 Task: Find the shortest route from Astoria to Lewis and Clark National Historical Park.
Action: Mouse moved to (290, 107)
Screenshot: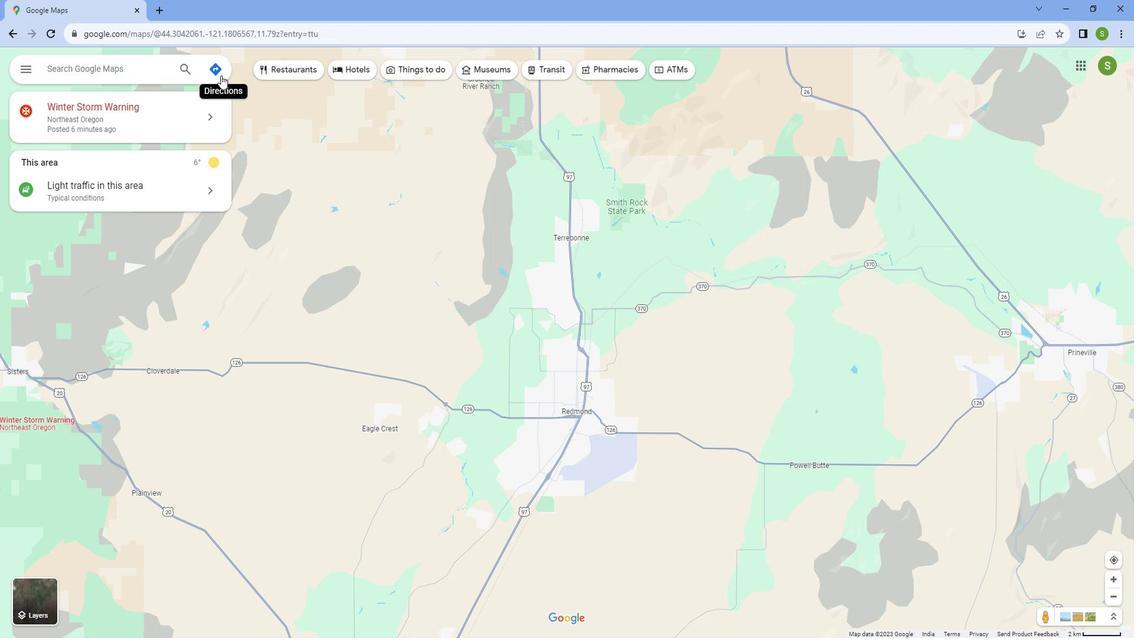 
Action: Mouse pressed left at (290, 107)
Screenshot: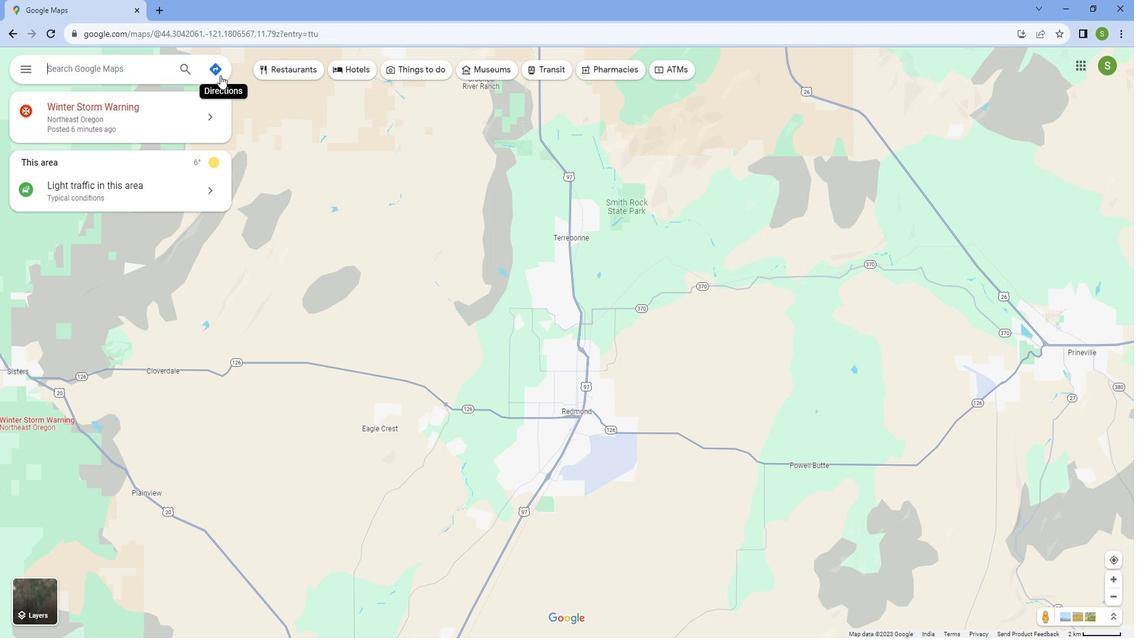 
Action: Mouse moved to (183, 133)
Screenshot: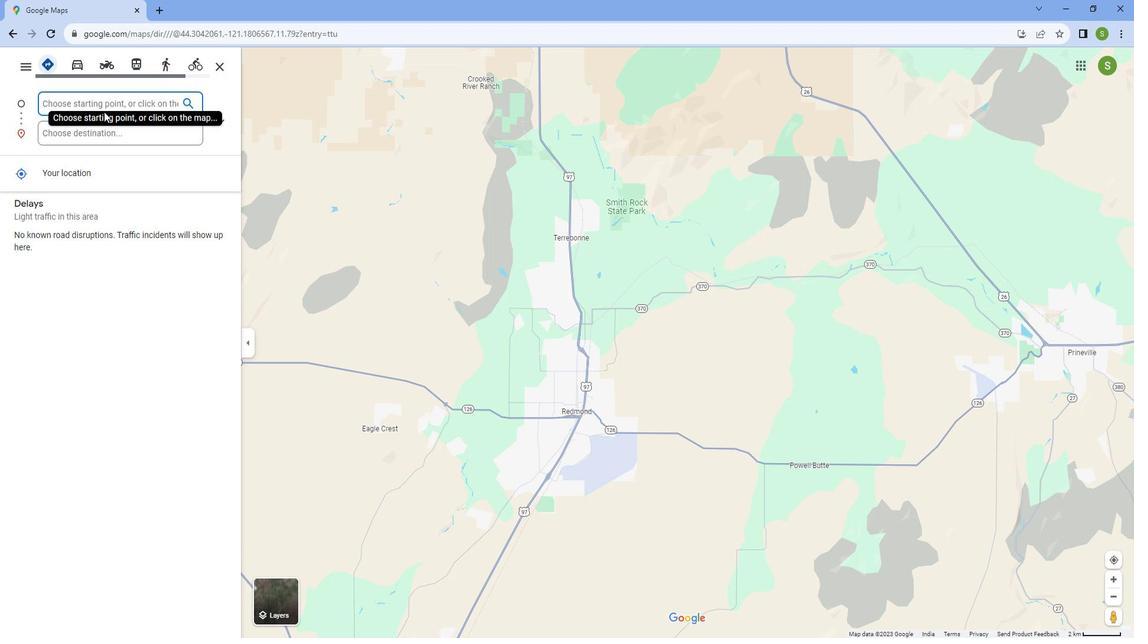 
Action: Mouse pressed left at (183, 133)
Screenshot: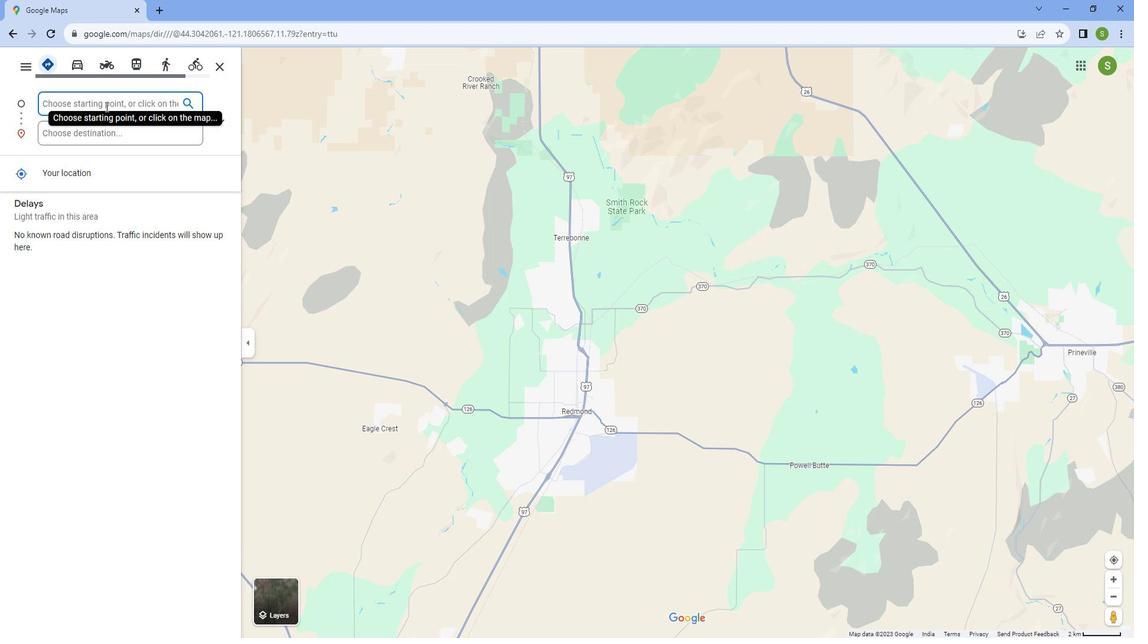 
Action: Mouse moved to (192, 128)
Screenshot: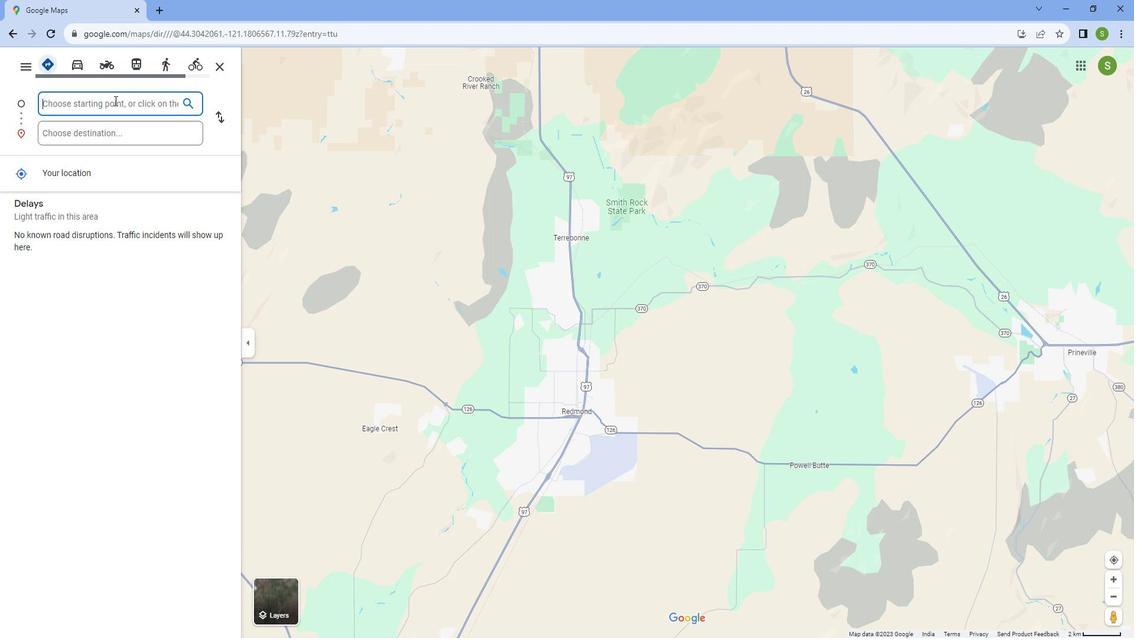 
Action: Key pressed <Key.caps_lock>A<Key.caps_lock>storia
Screenshot: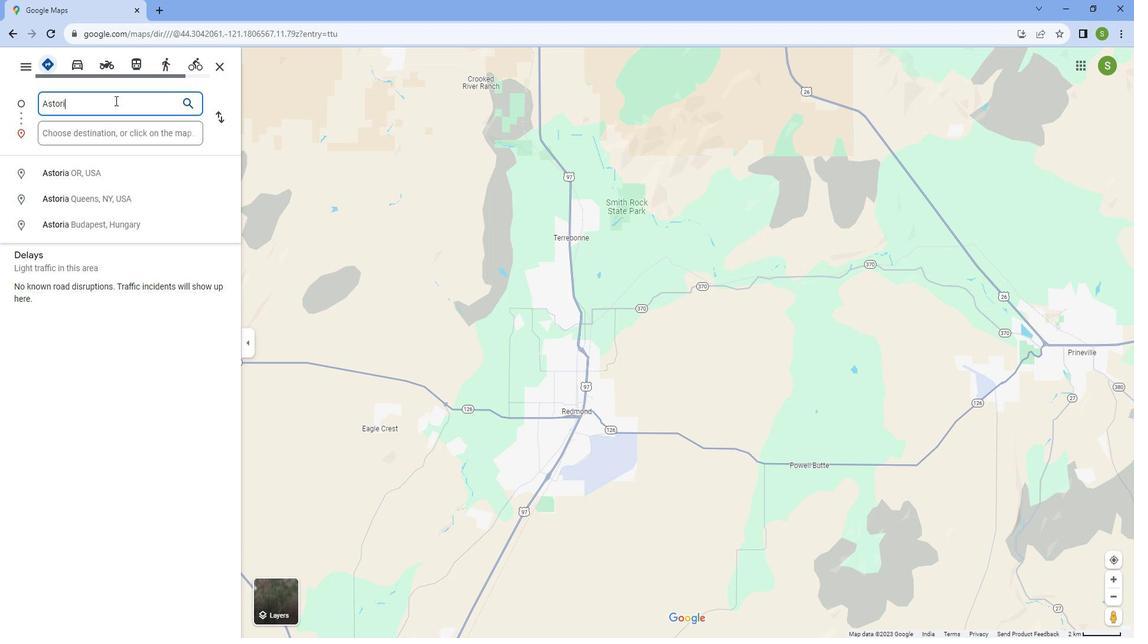 
Action: Mouse moved to (163, 194)
Screenshot: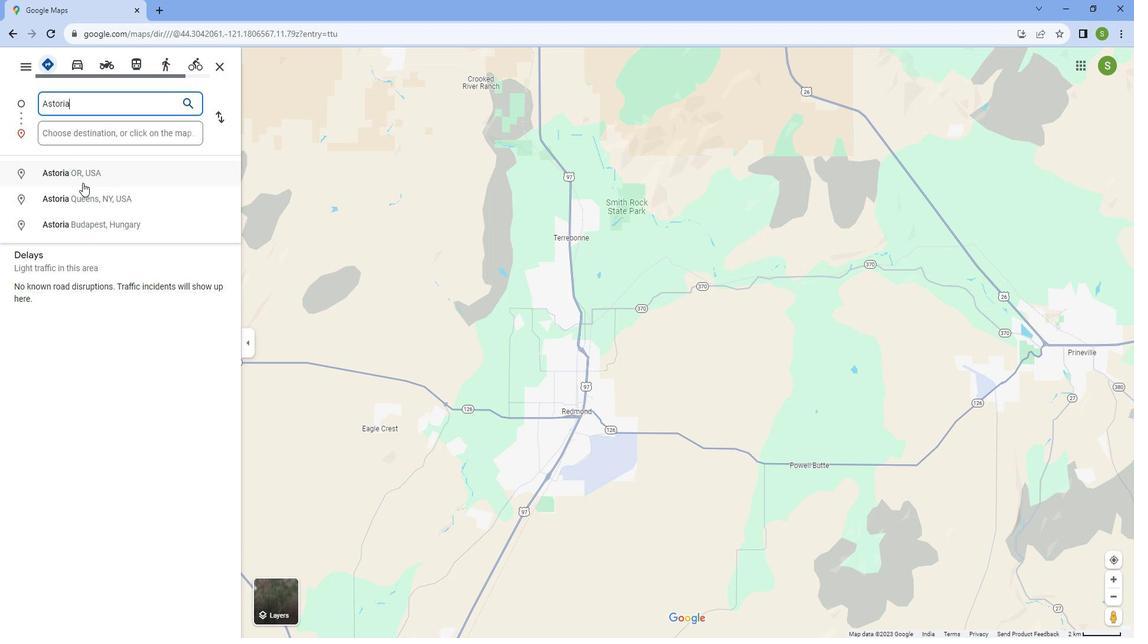 
Action: Mouse pressed left at (163, 194)
Screenshot: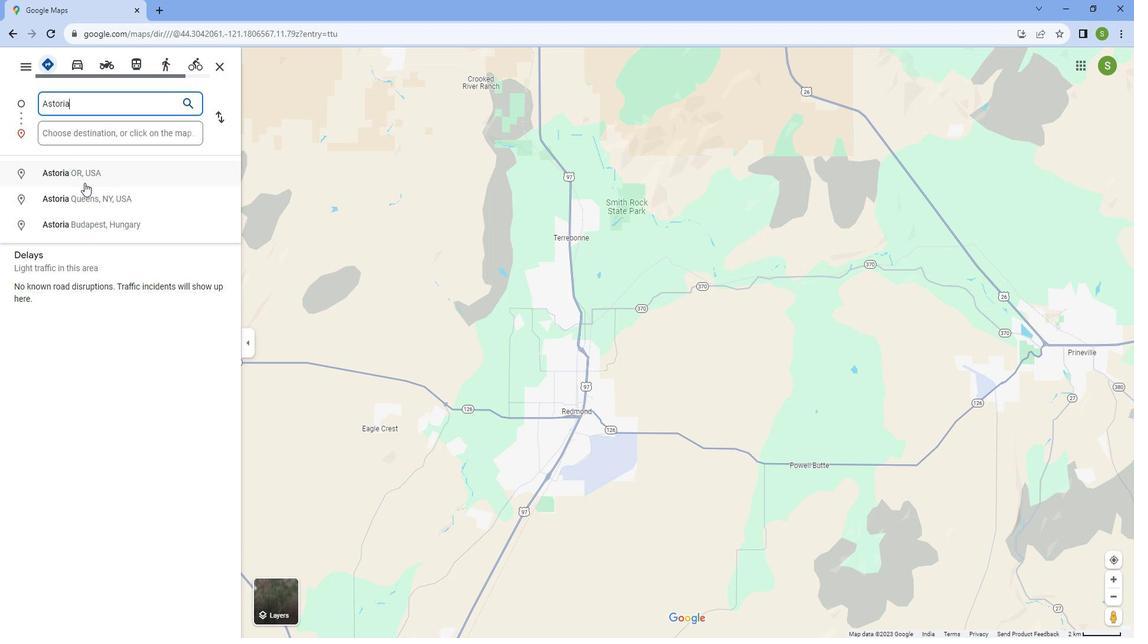
Action: Mouse moved to (180, 152)
Screenshot: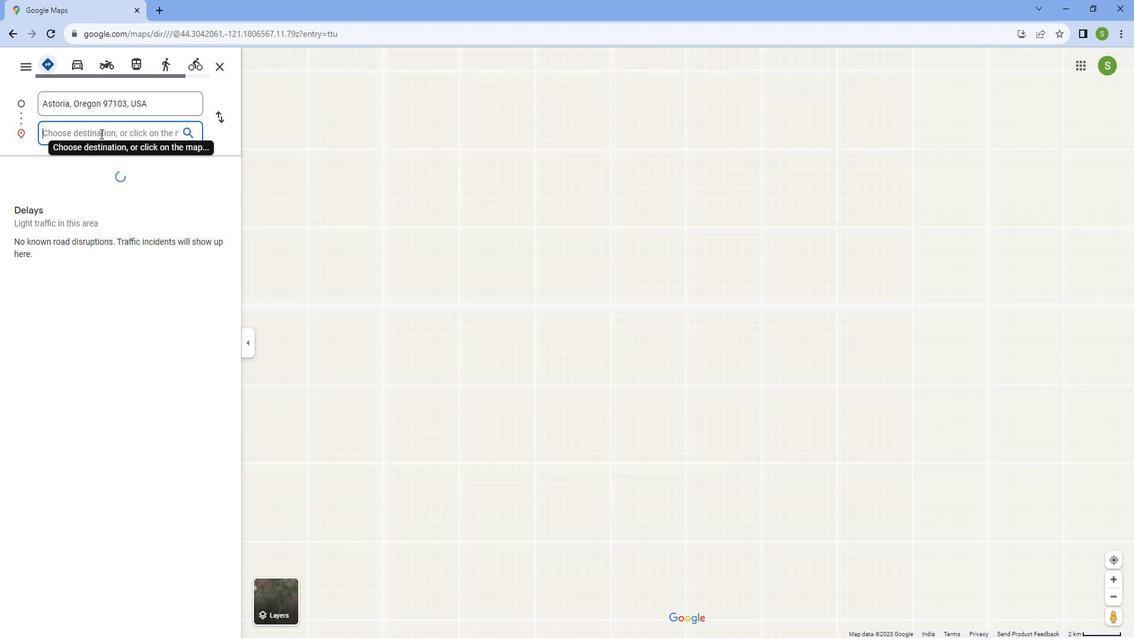 
Action: Mouse pressed left at (180, 152)
Screenshot: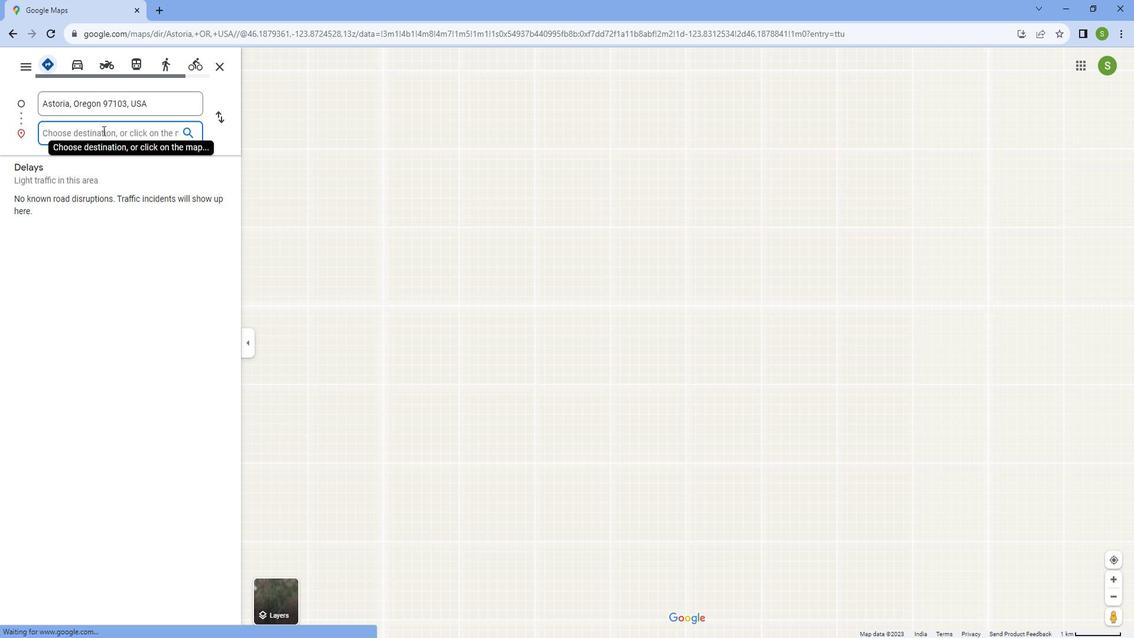 
Action: Key pressed <Key.caps_lock>L<Key.caps_lock>ewis<Key.space>an<Key.space><Key.backspace>d<Key.space><Key.caps_lock>C<Key.caps_lock>lark<Key.space><Key.caps_lock>N<Key.caps_lock>ational<Key.space><Key.caps_lock>H<Key.caps_lock>istorical<Key.space><Key.caps_lock>P<Key.caps_lock>ark
Screenshot: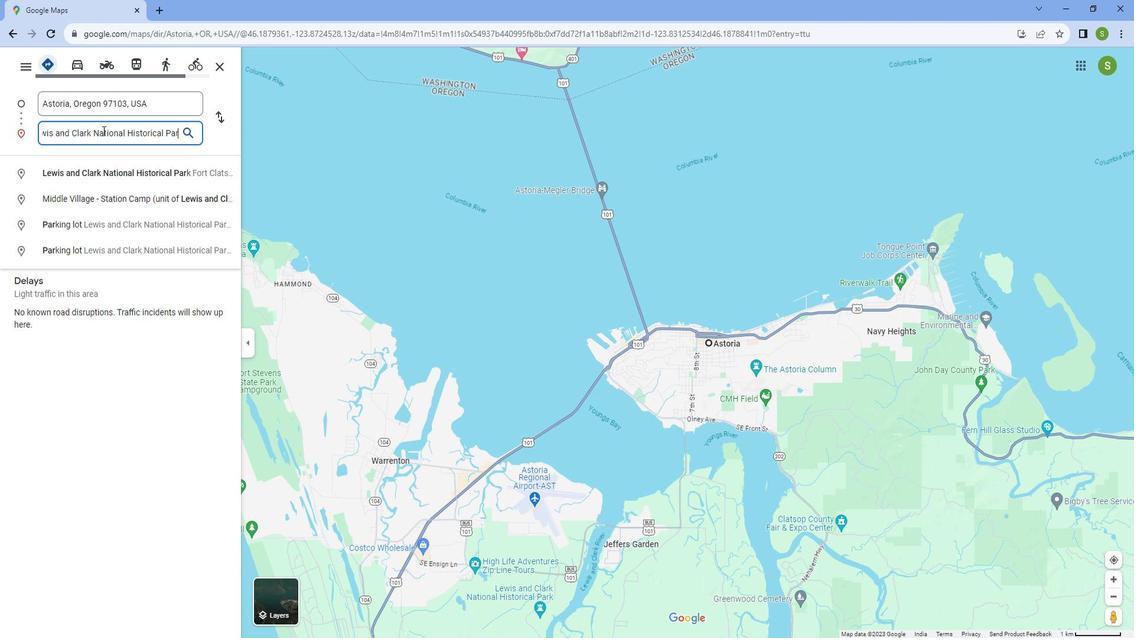
Action: Mouse moved to (180, 189)
Screenshot: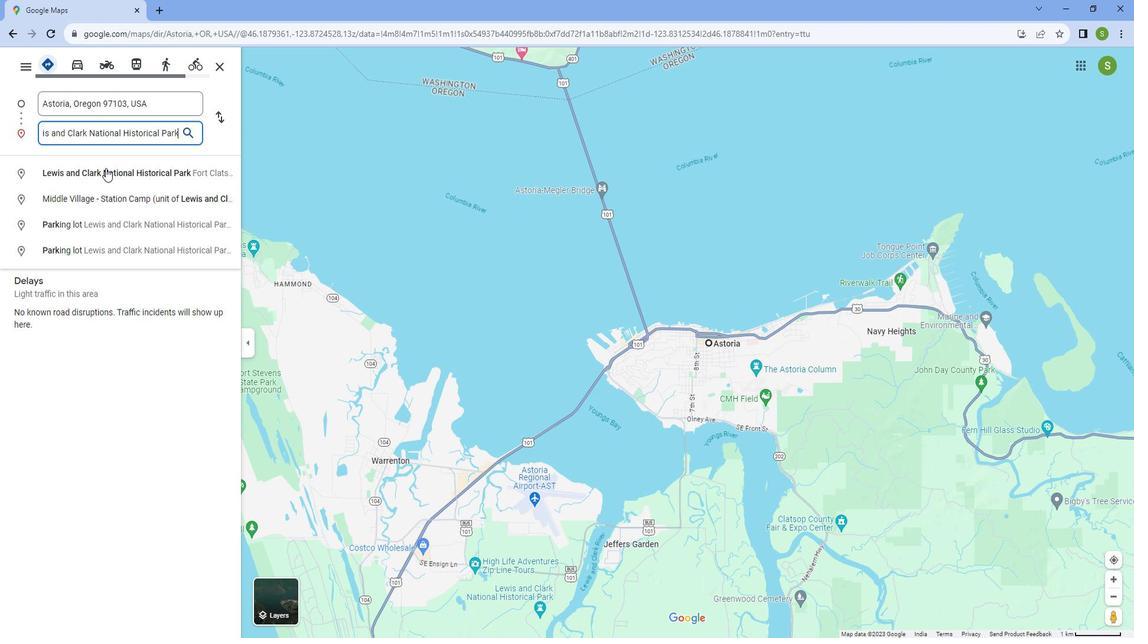 
Action: Mouse pressed left at (180, 189)
Screenshot: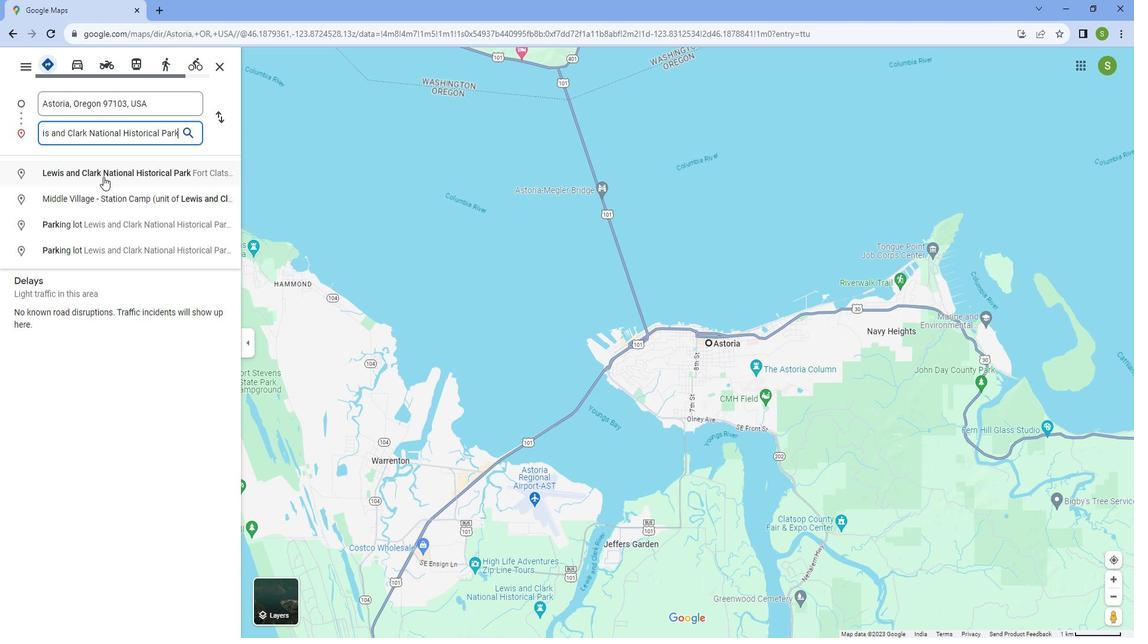 
Action: Mouse moved to (150, 306)
Screenshot: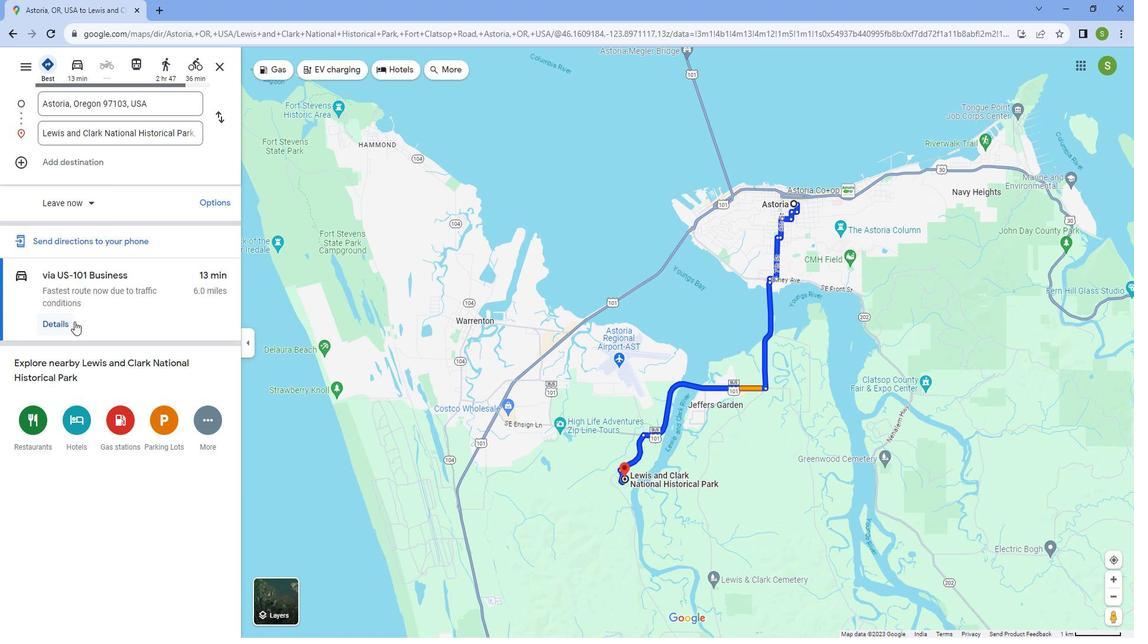 
Action: Mouse pressed left at (150, 306)
Screenshot: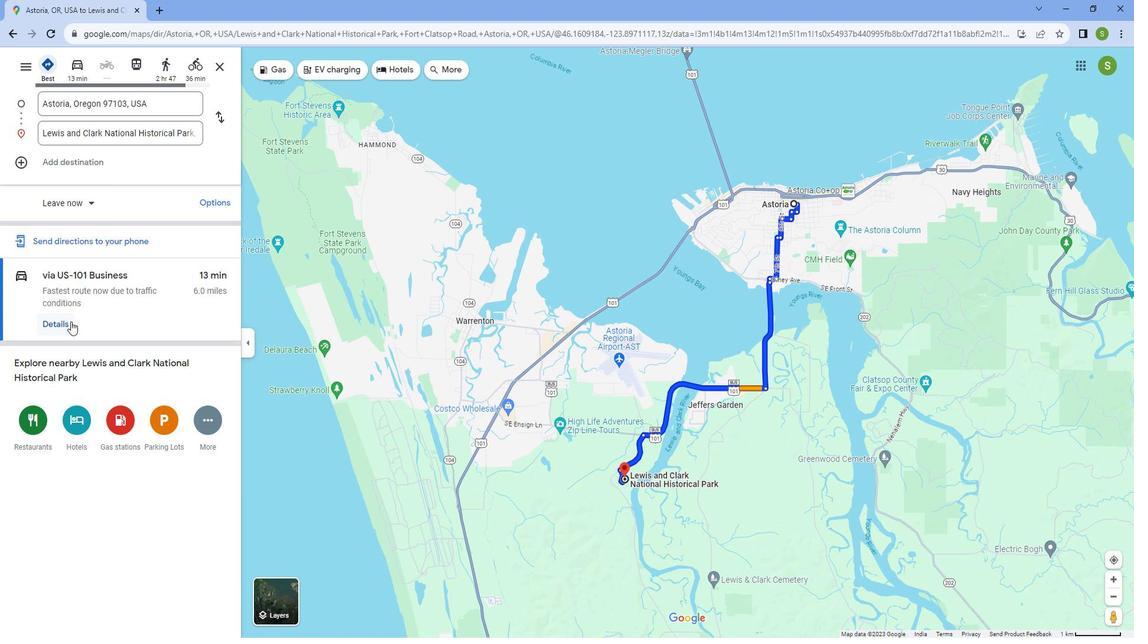 
Action: Mouse moved to (736, 439)
Screenshot: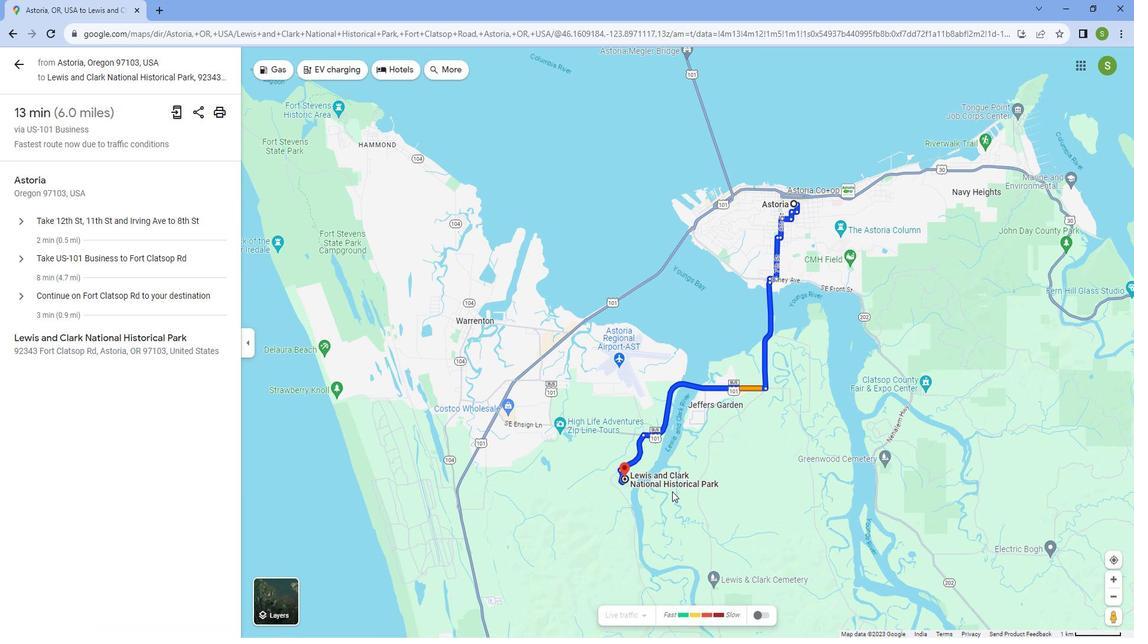 
Action: Mouse scrolled (736, 440) with delta (0, 0)
Screenshot: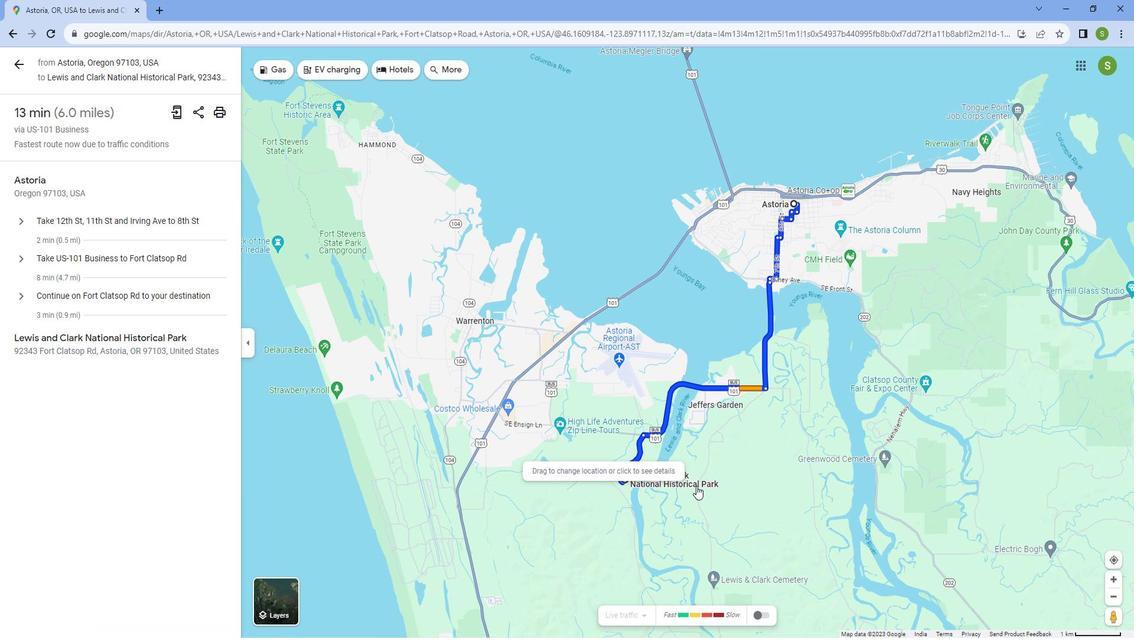
Action: Mouse scrolled (736, 440) with delta (0, 0)
Screenshot: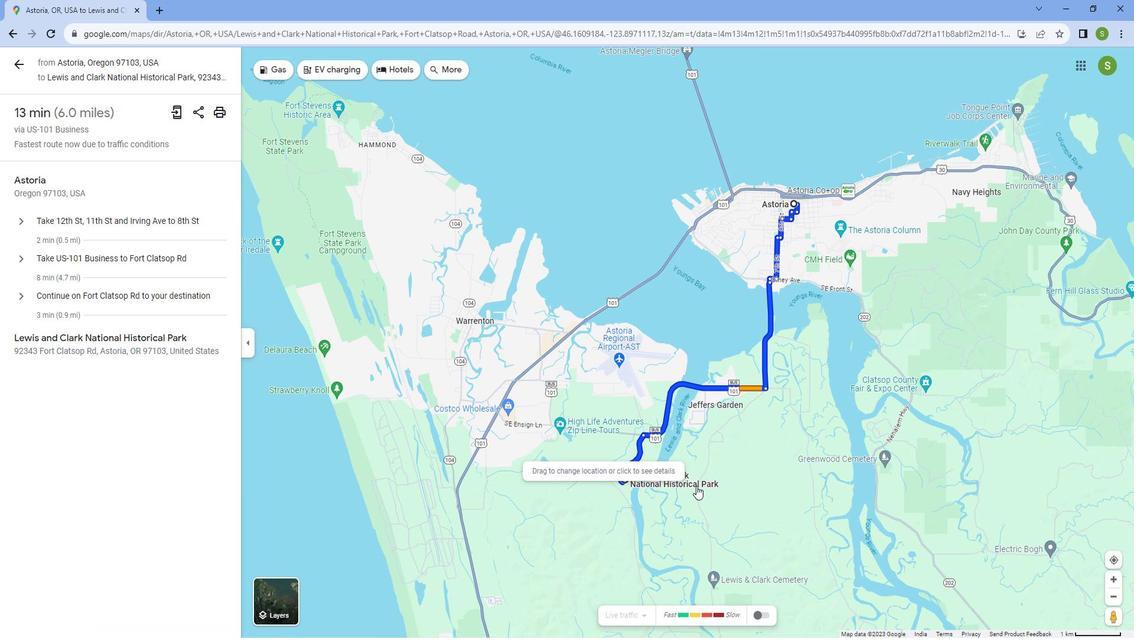 
Action: Mouse scrolled (736, 440) with delta (0, 0)
Screenshot: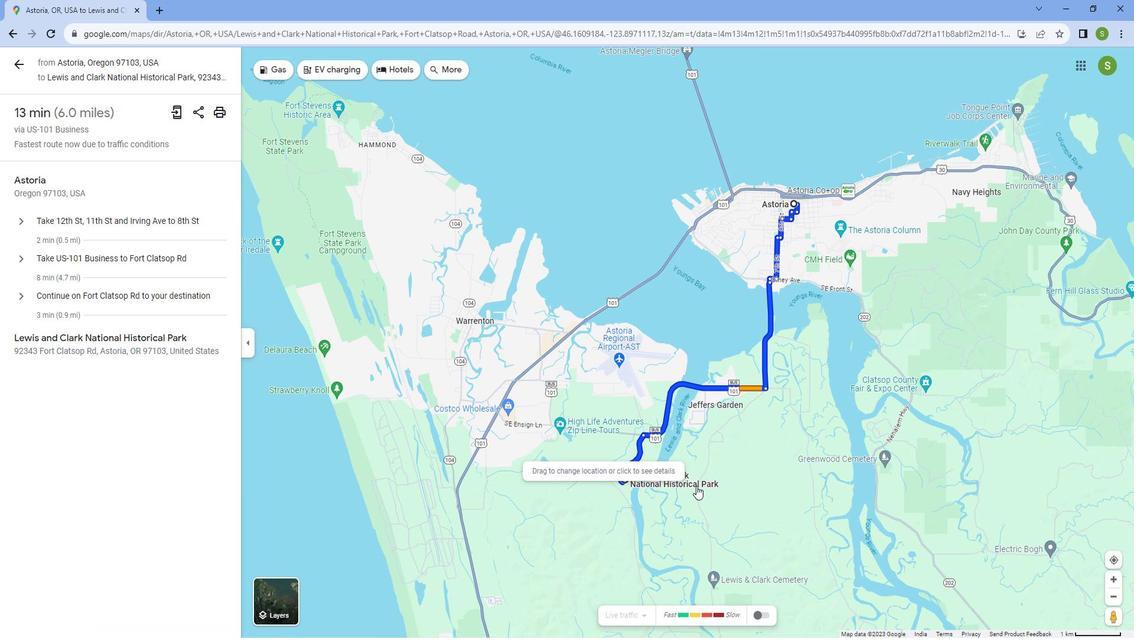 
Action: Mouse scrolled (736, 440) with delta (0, 0)
Screenshot: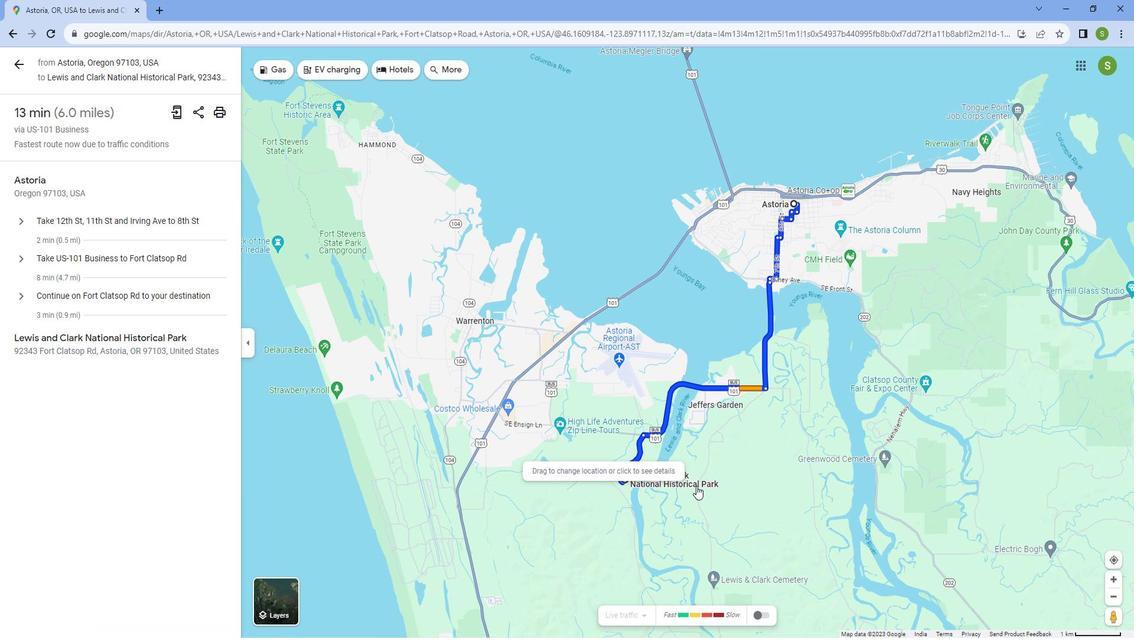 
Action: Mouse scrolled (736, 440) with delta (0, 0)
Screenshot: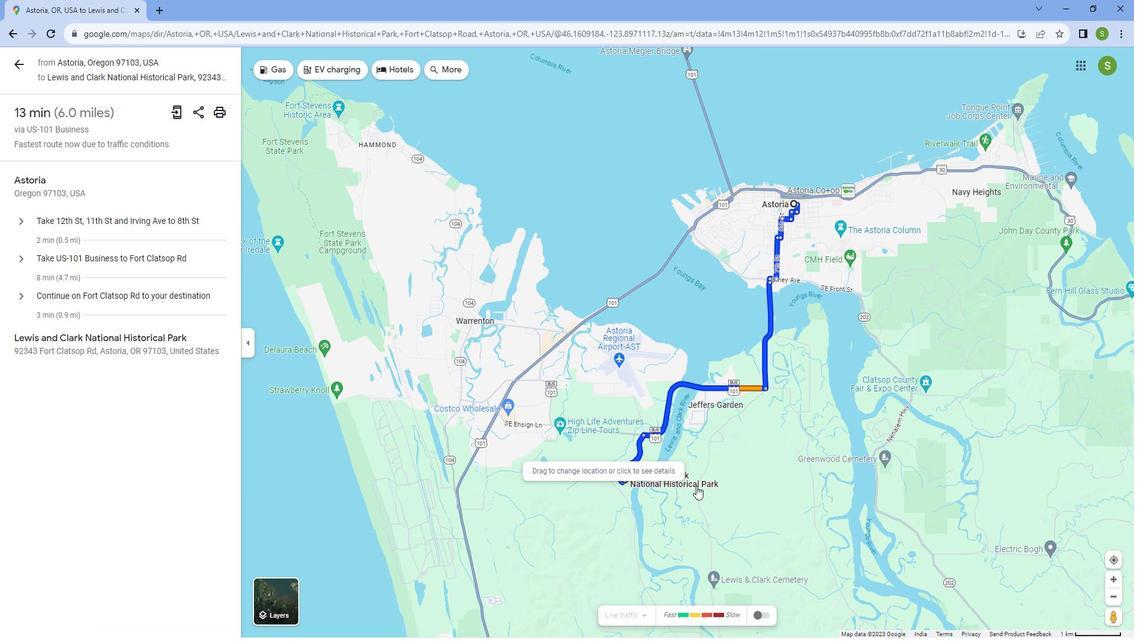 
Action: Mouse moved to (666, 428)
Screenshot: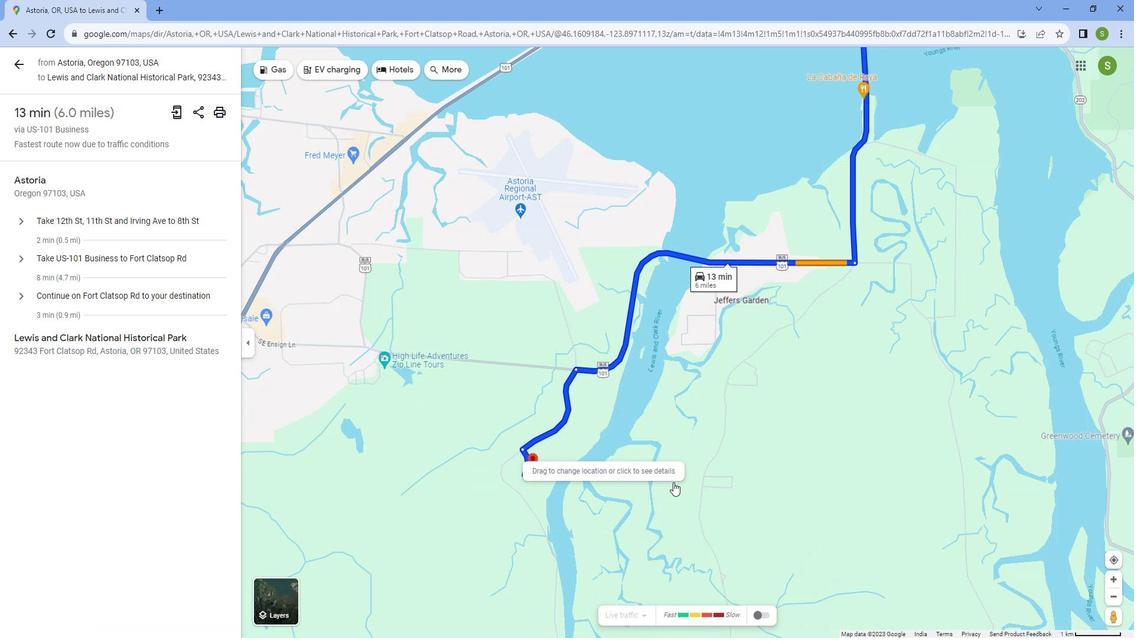 
Action: Mouse scrolled (666, 429) with delta (0, 0)
Screenshot: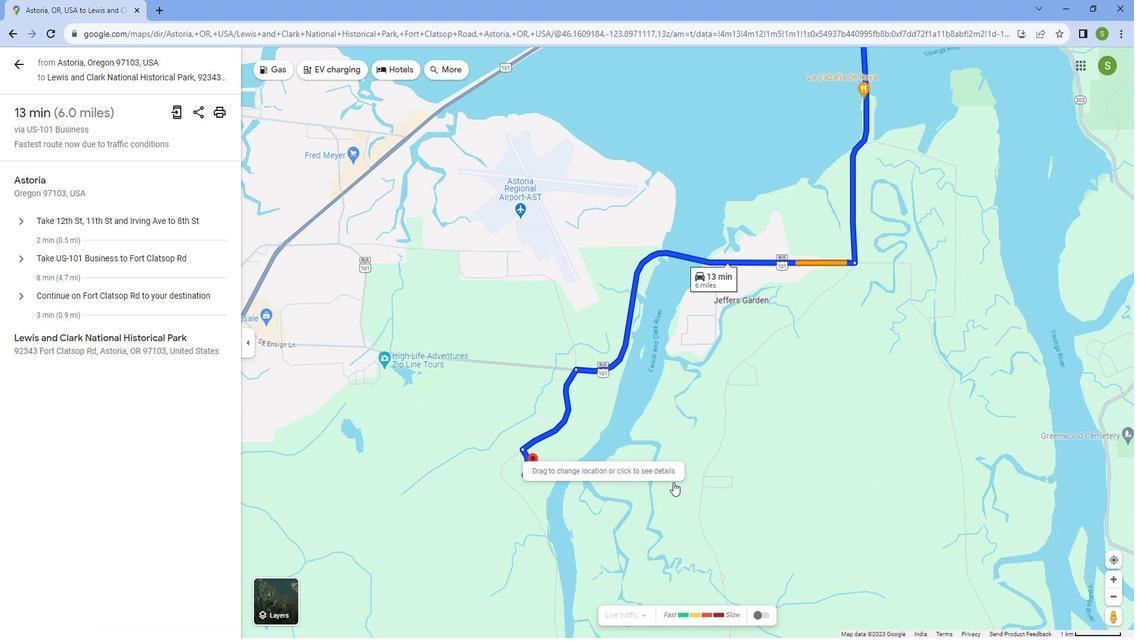
Action: Mouse scrolled (666, 429) with delta (0, 0)
Screenshot: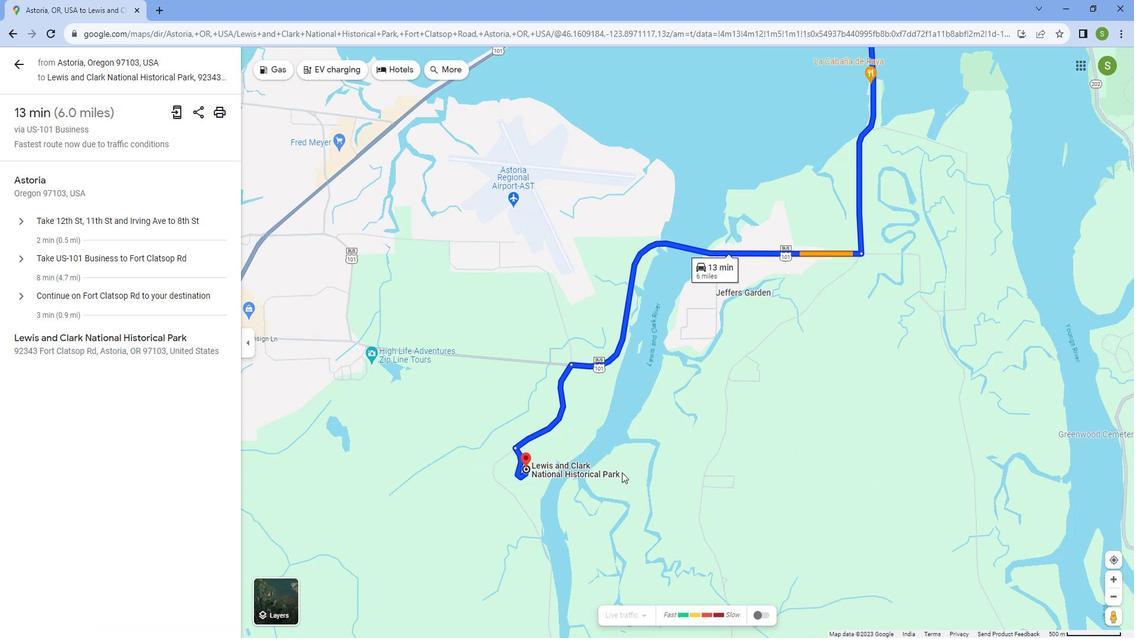 
Action: Mouse scrolled (666, 429) with delta (0, 0)
Screenshot: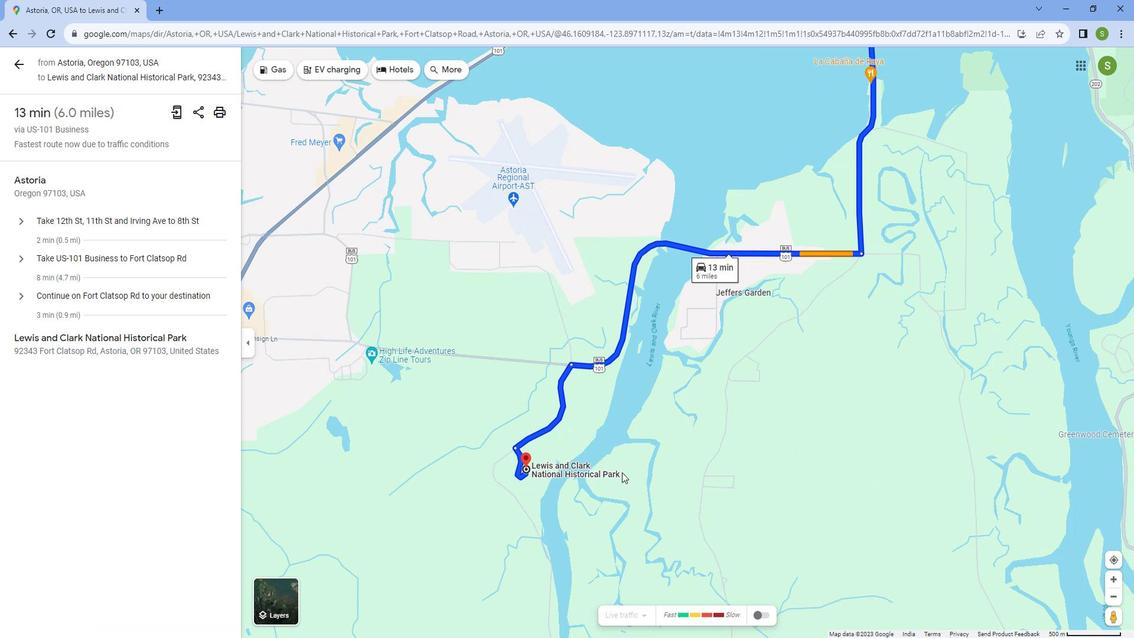 
Action: Mouse scrolled (666, 429) with delta (0, 0)
Screenshot: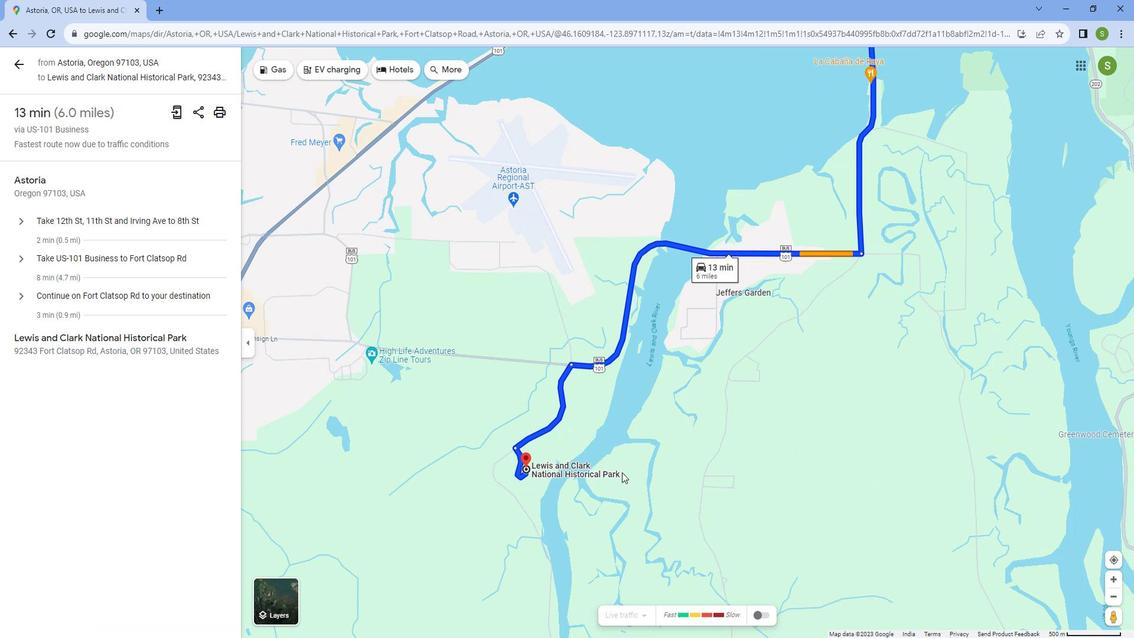 
Action: Mouse scrolled (666, 429) with delta (0, 0)
Screenshot: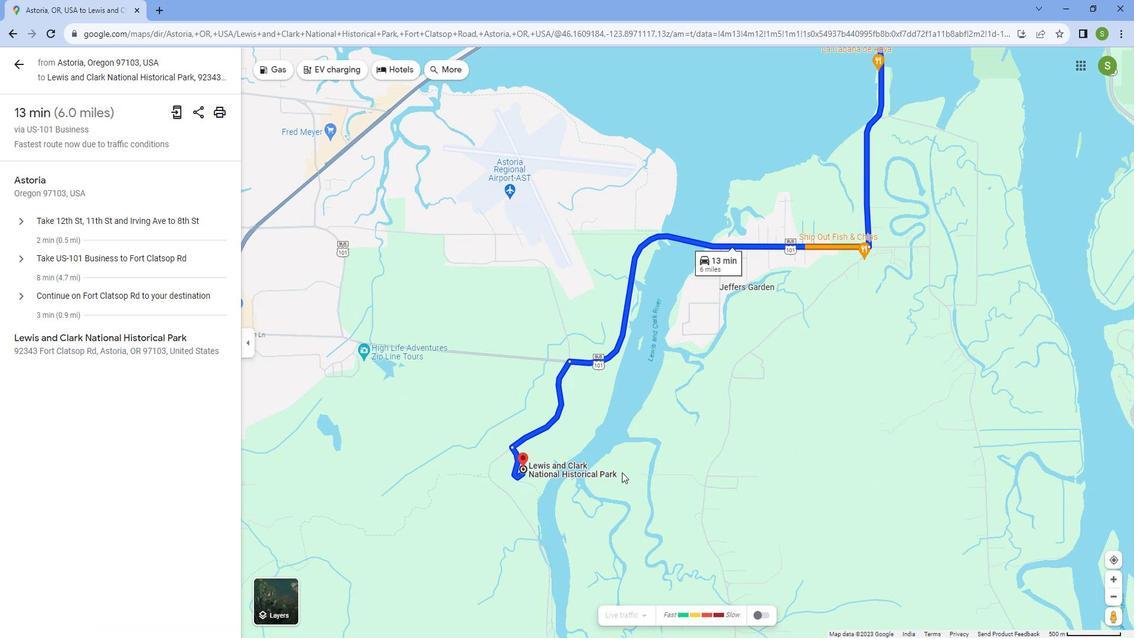 
Action: Mouse moved to (661, 315)
Screenshot: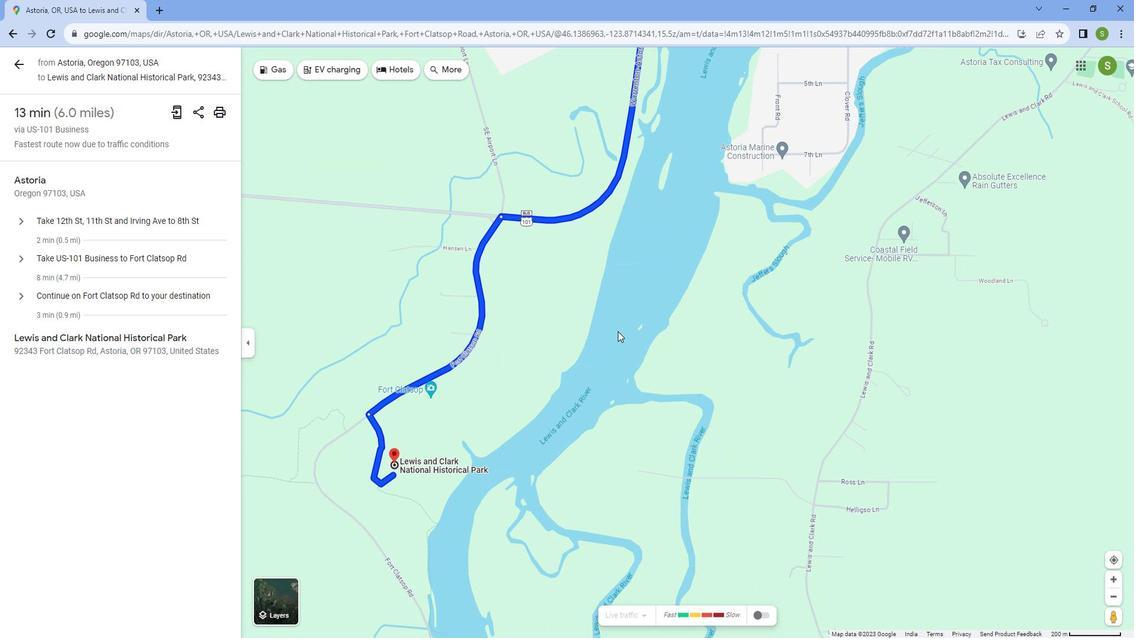 
Action: Mouse pressed left at (661, 315)
Screenshot: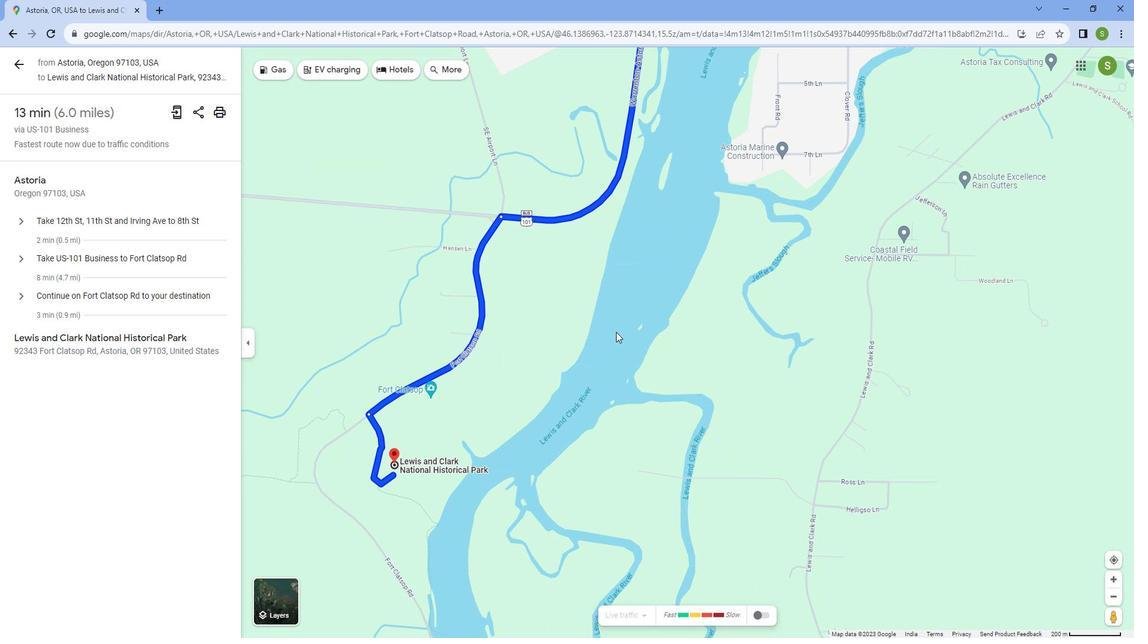 
Action: Mouse moved to (874, 378)
Screenshot: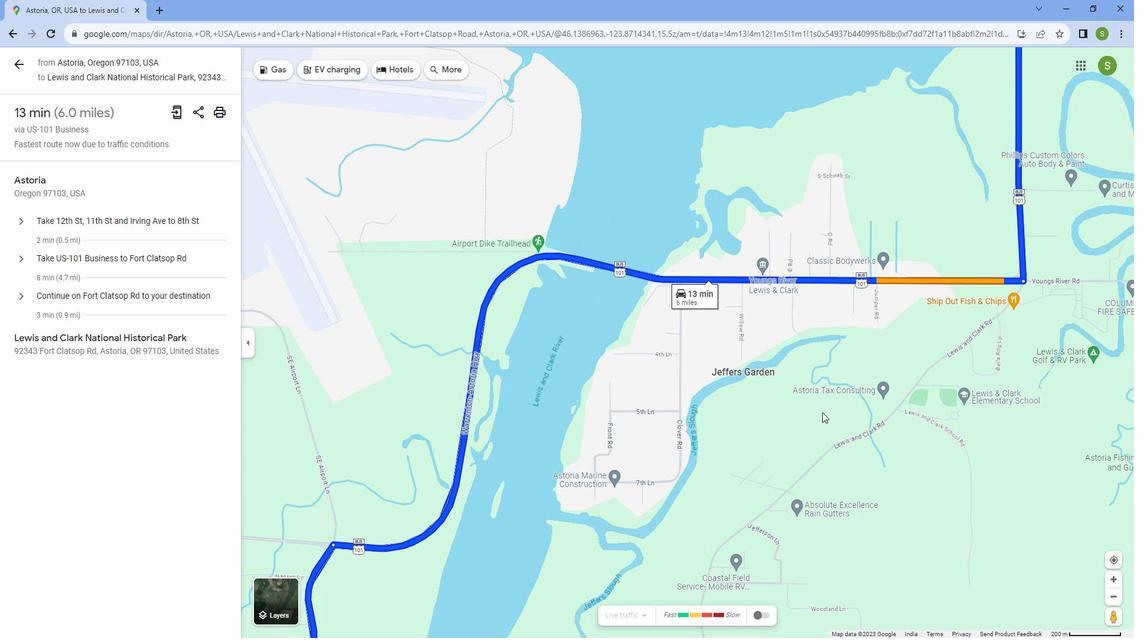 
Action: Mouse pressed left at (874, 378)
Screenshot: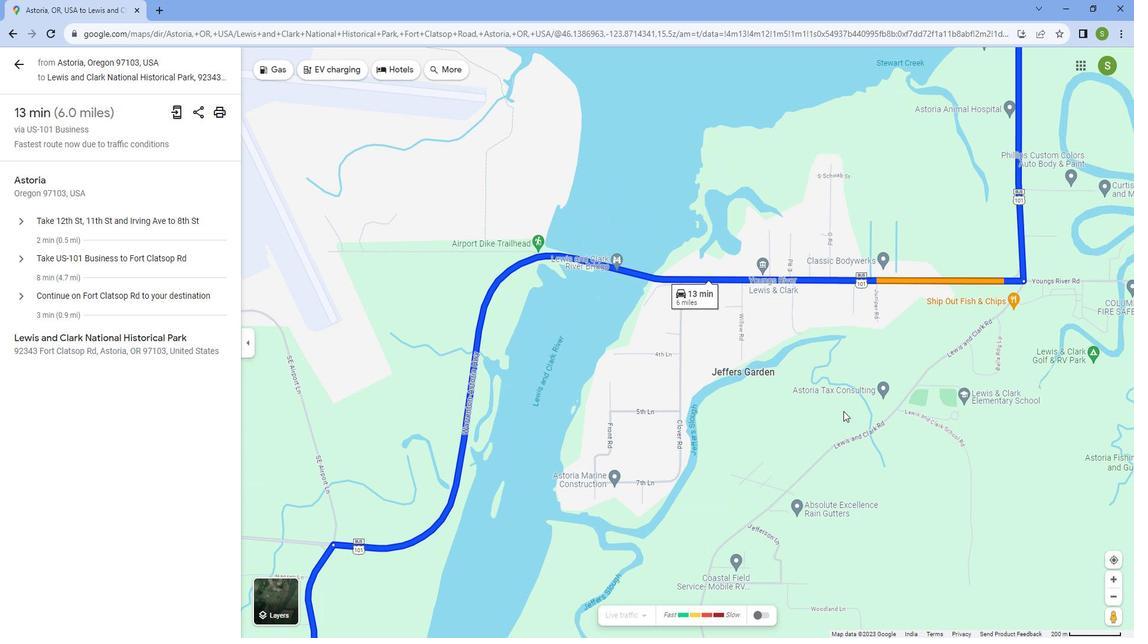 
Action: Mouse moved to (790, 219)
Screenshot: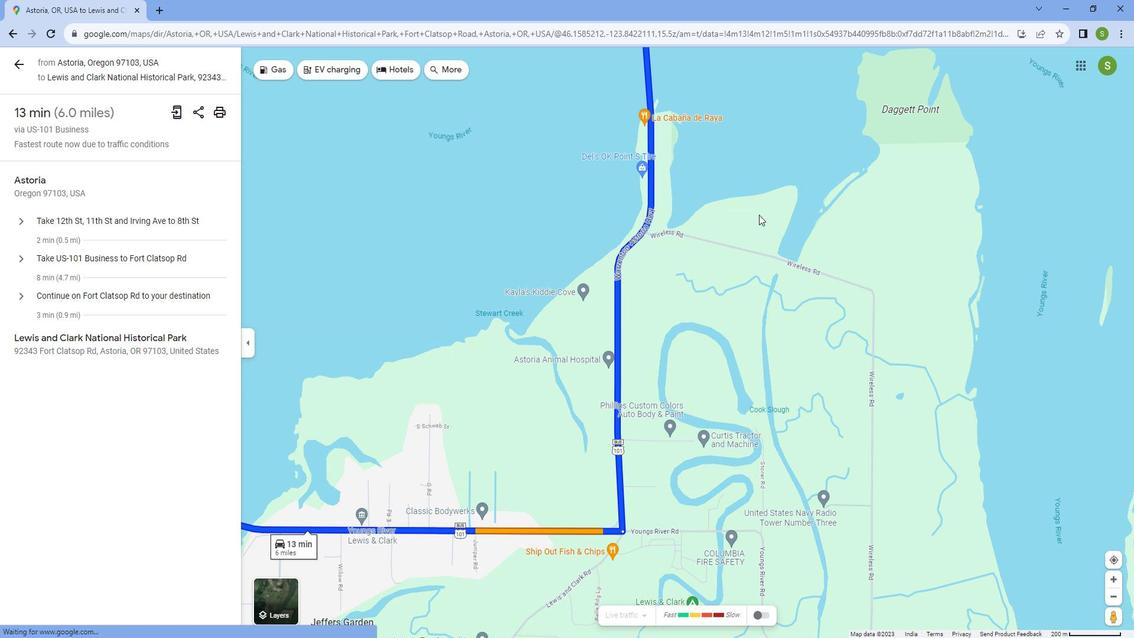 
Action: Mouse pressed left at (790, 219)
Screenshot: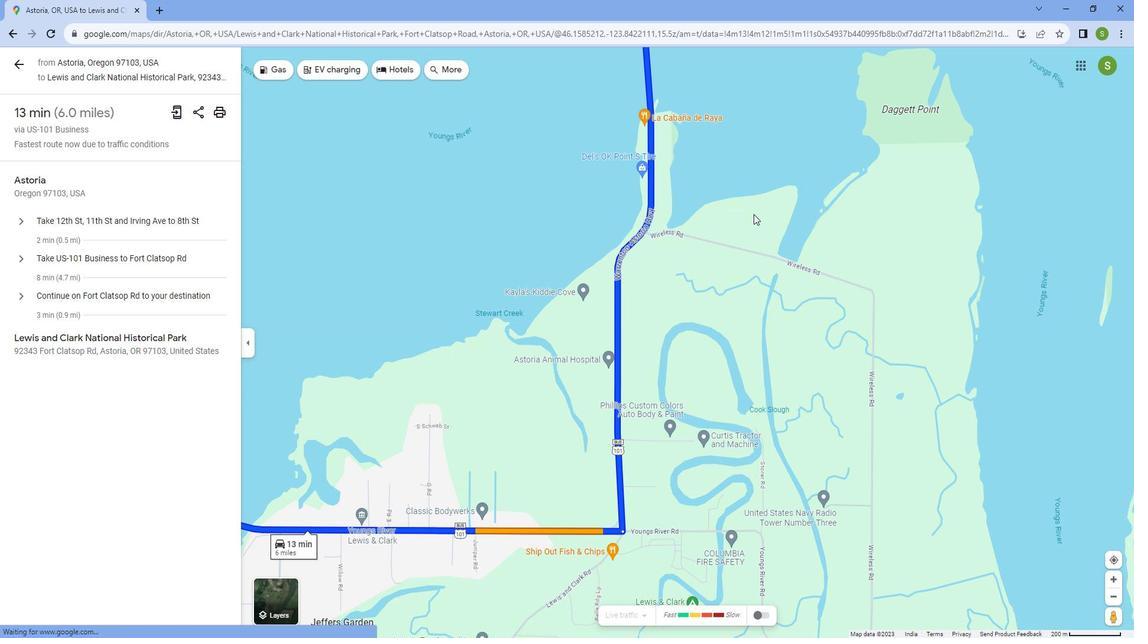 
Action: Mouse moved to (772, 225)
Screenshot: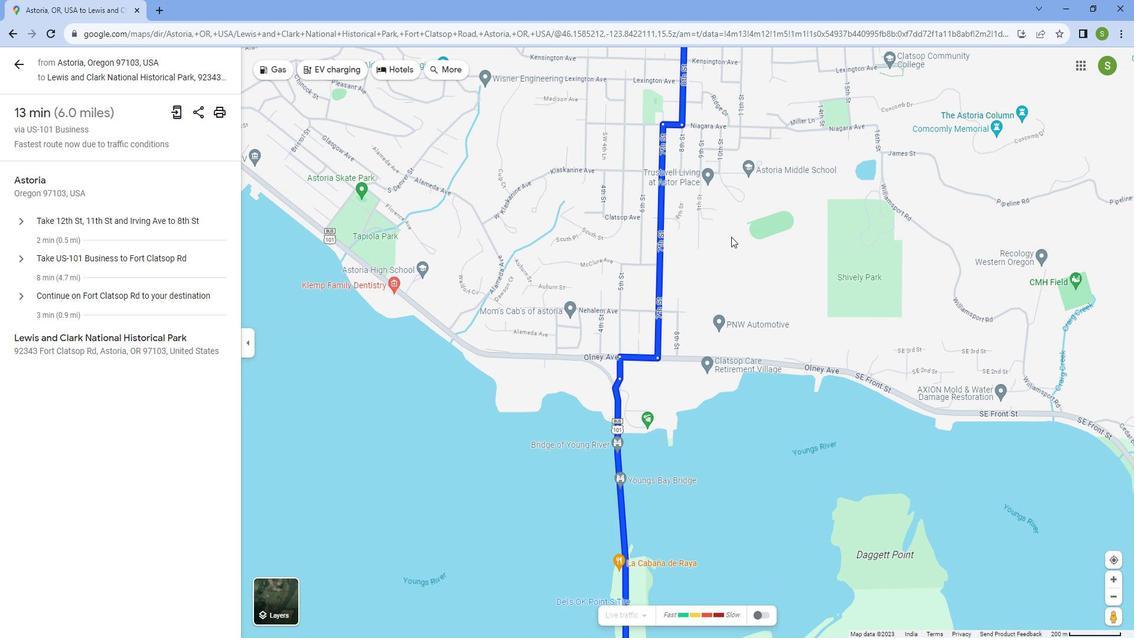 
Action: Mouse pressed left at (772, 225)
Screenshot: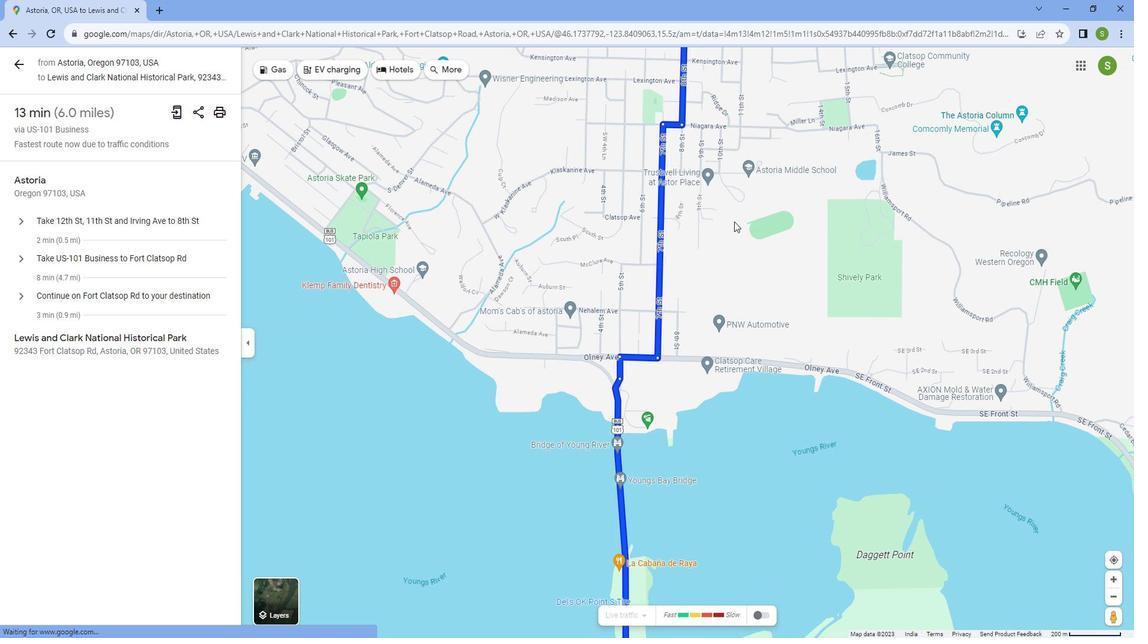 
Action: Mouse moved to (808, 407)
Screenshot: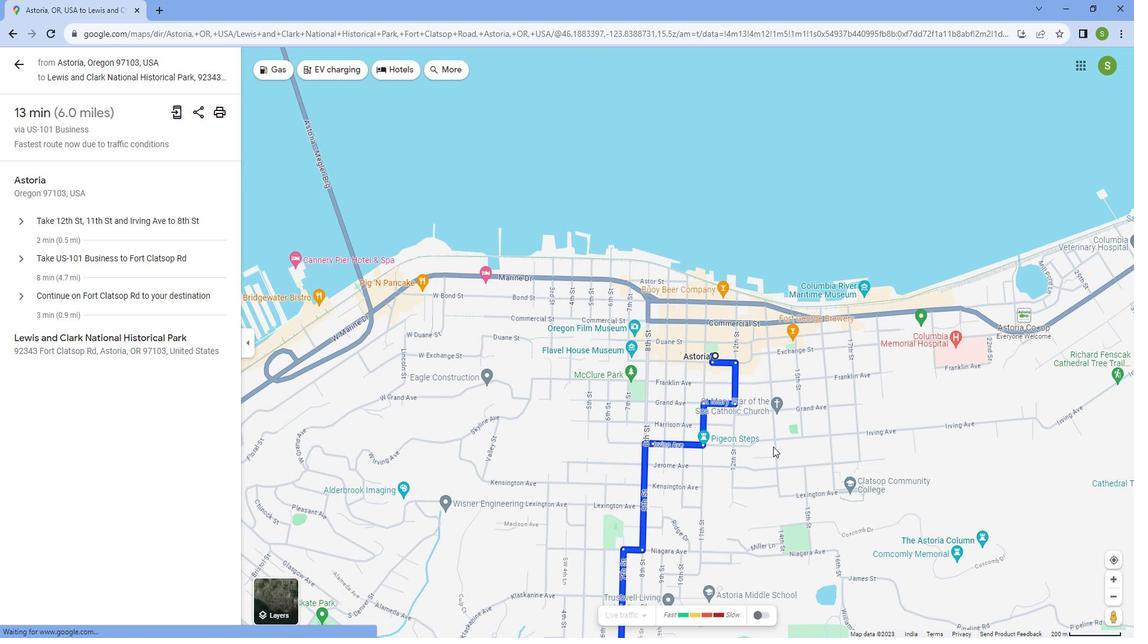 
Action: Mouse scrolled (808, 407) with delta (0, 0)
Screenshot: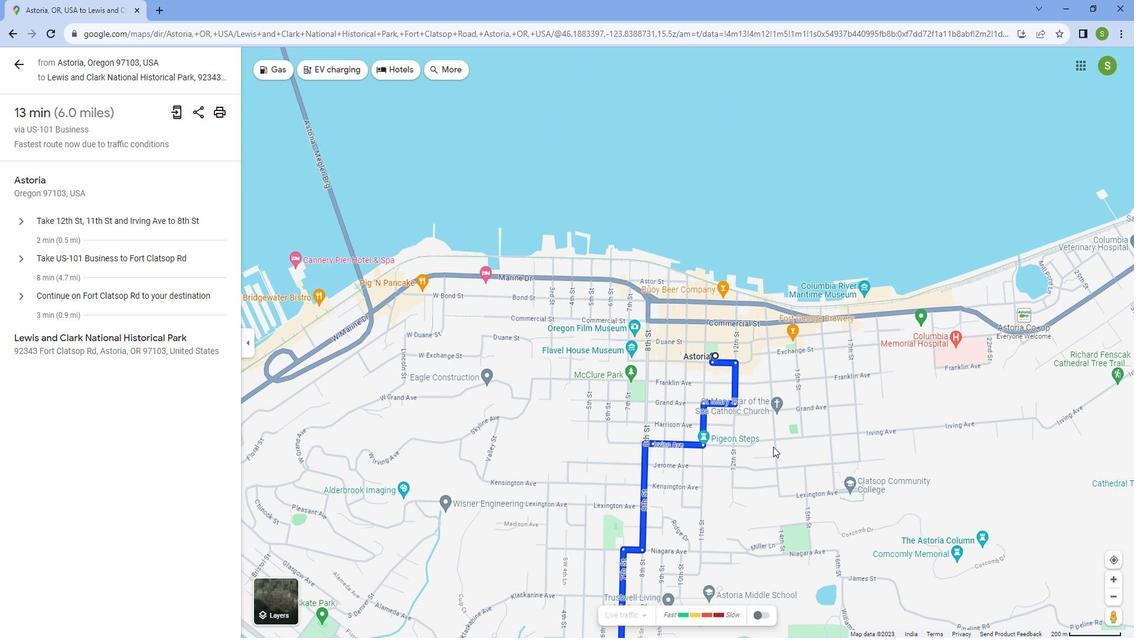
Action: Mouse scrolled (808, 407) with delta (0, 0)
Screenshot: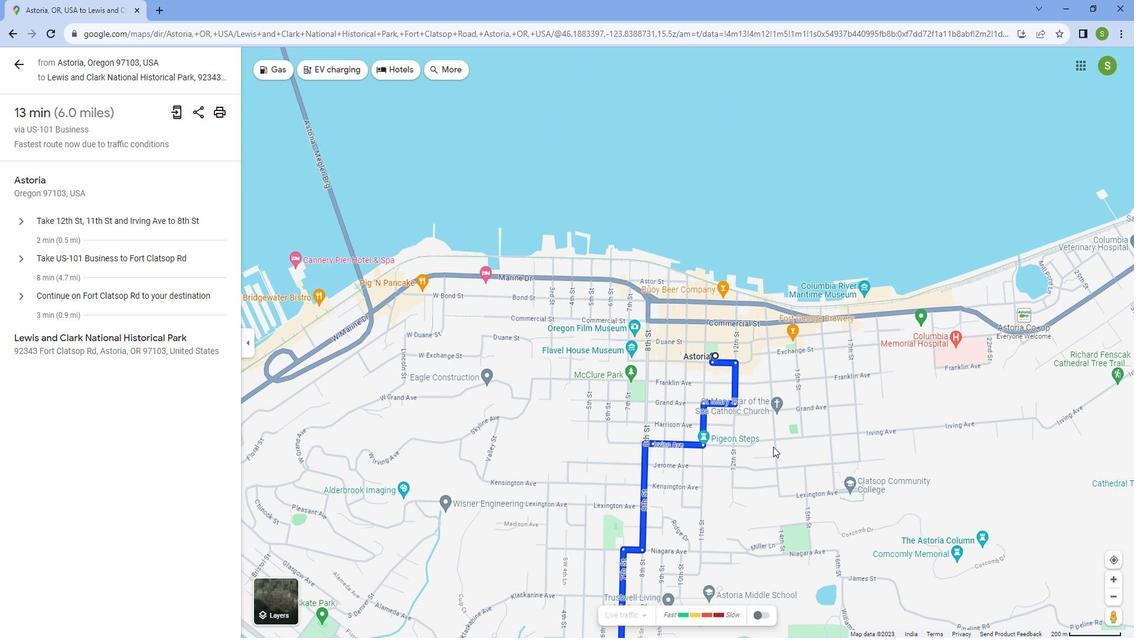 
Action: Mouse scrolled (808, 407) with delta (0, 0)
Screenshot: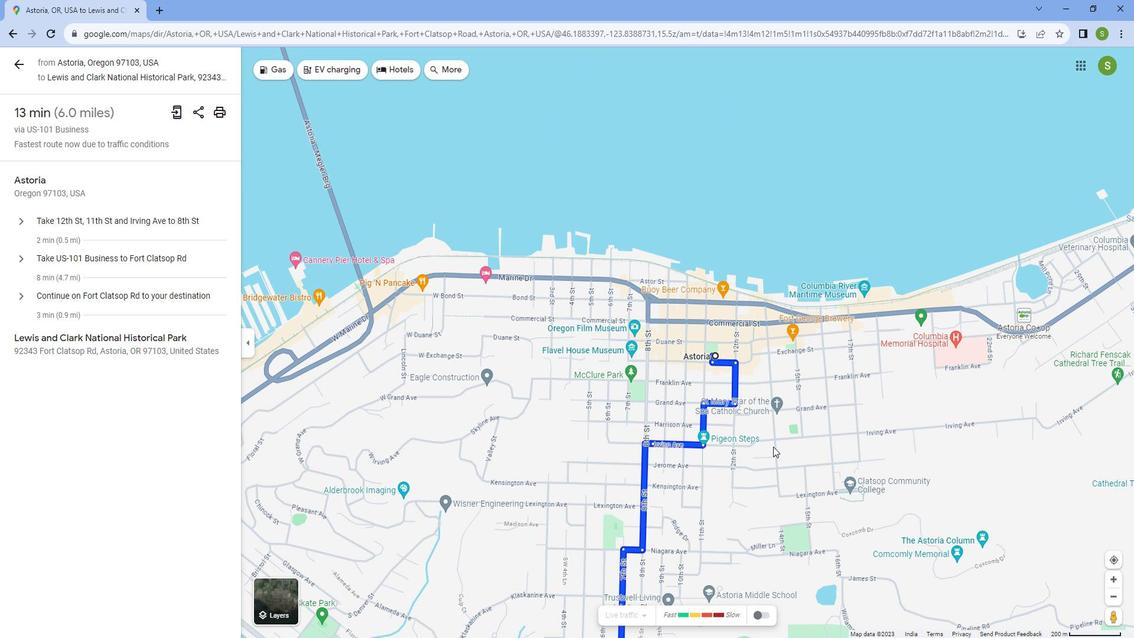 
Action: Mouse scrolled (808, 407) with delta (0, 0)
Screenshot: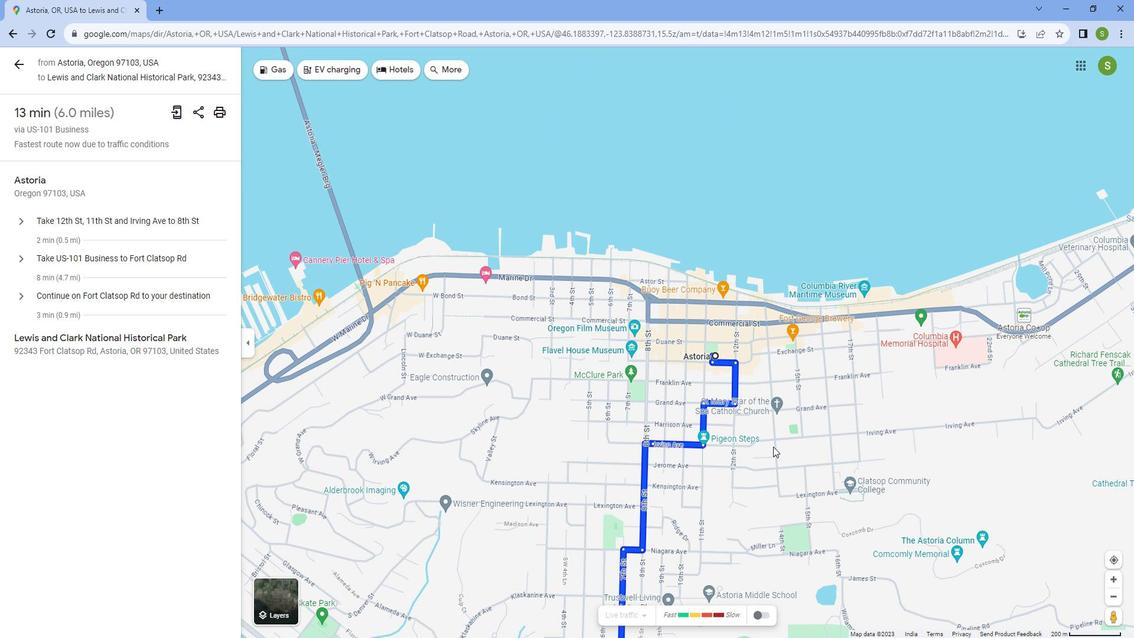 
Action: Mouse scrolled (808, 407) with delta (0, 0)
Screenshot: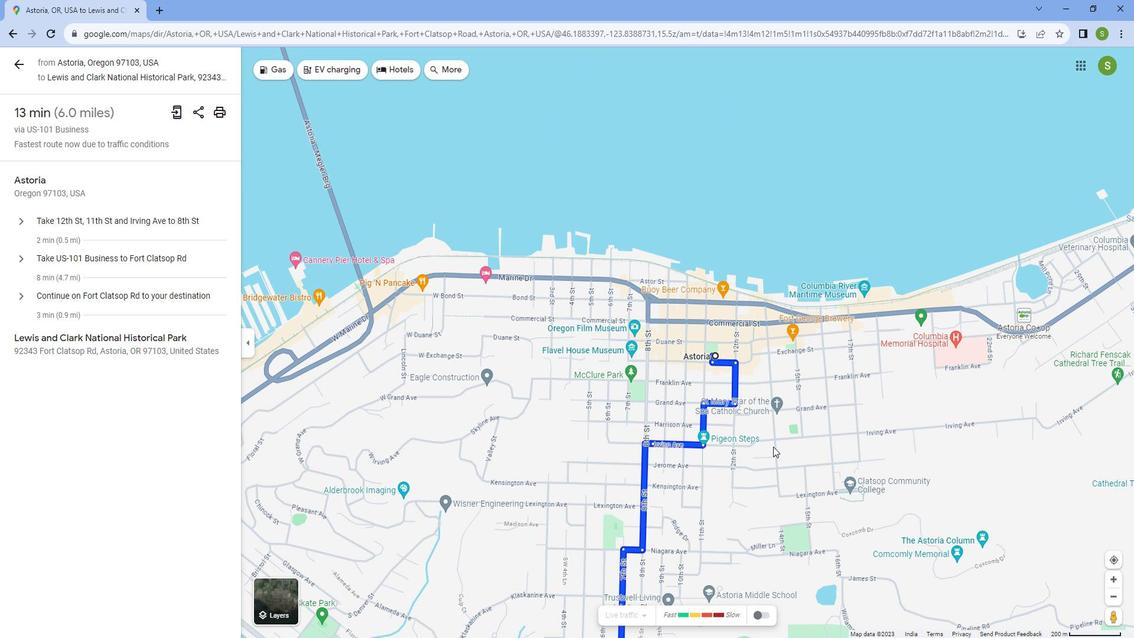 
Action: Mouse moved to (808, 406)
Screenshot: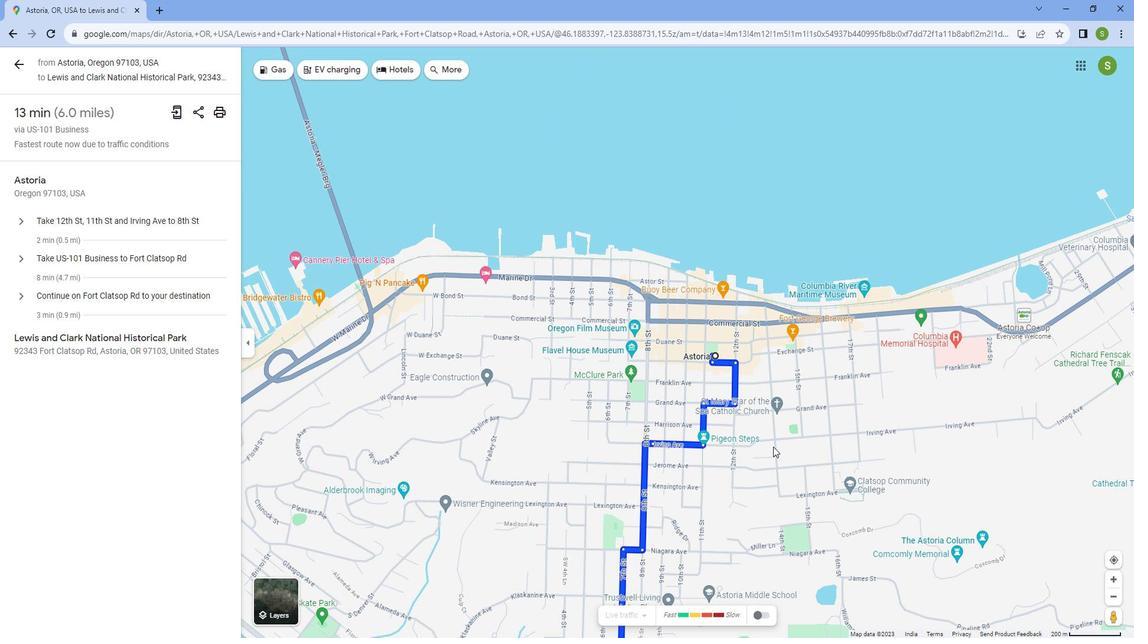 
Action: Mouse scrolled (808, 406) with delta (0, 0)
Screenshot: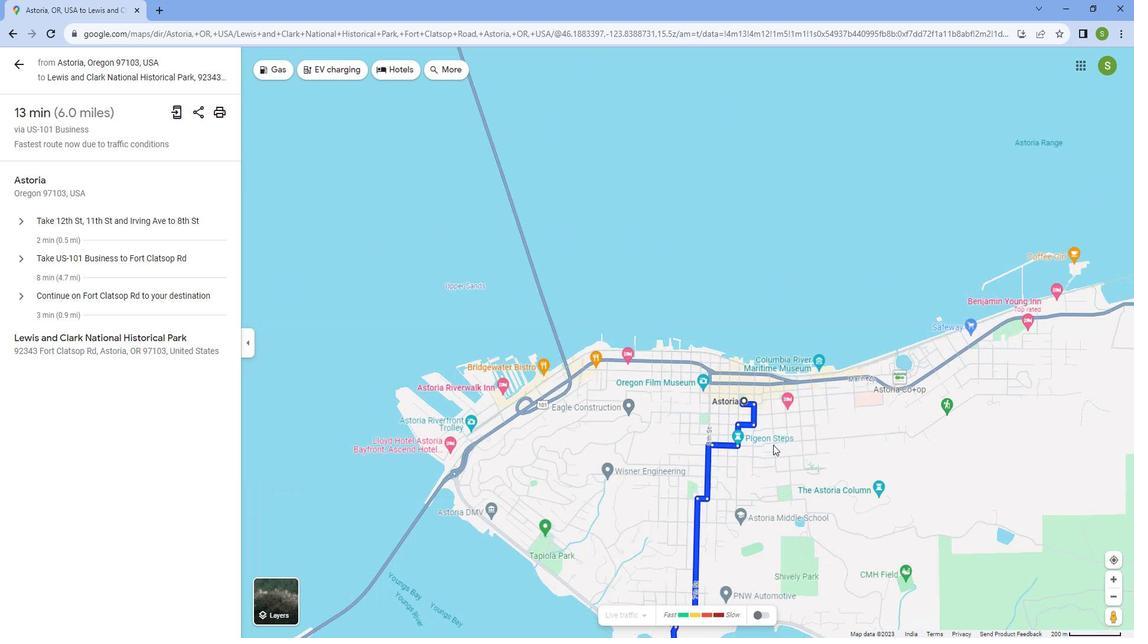 
Action: Mouse scrolled (808, 406) with delta (0, 0)
Screenshot: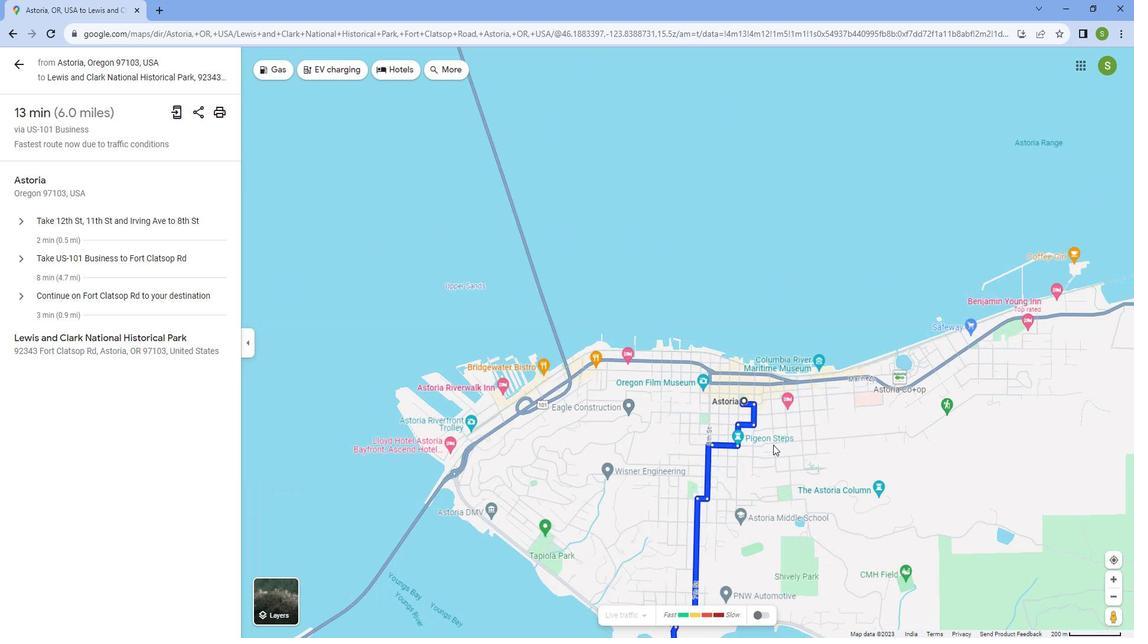 
Action: Mouse scrolled (808, 406) with delta (0, 0)
Screenshot: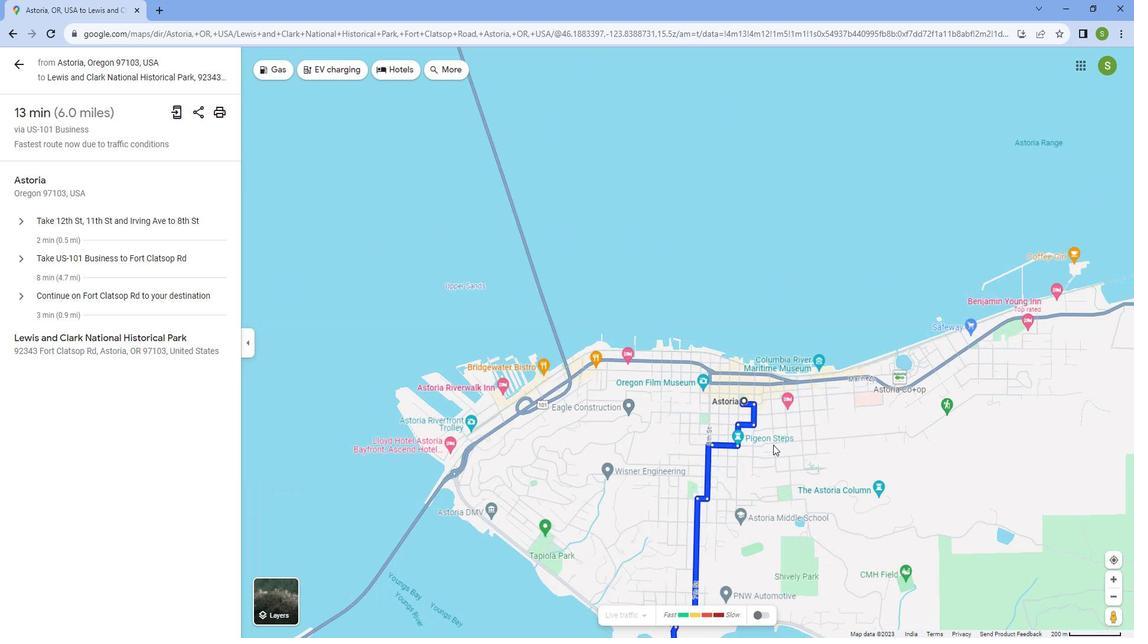 
Action: Mouse scrolled (808, 406) with delta (0, 0)
Screenshot: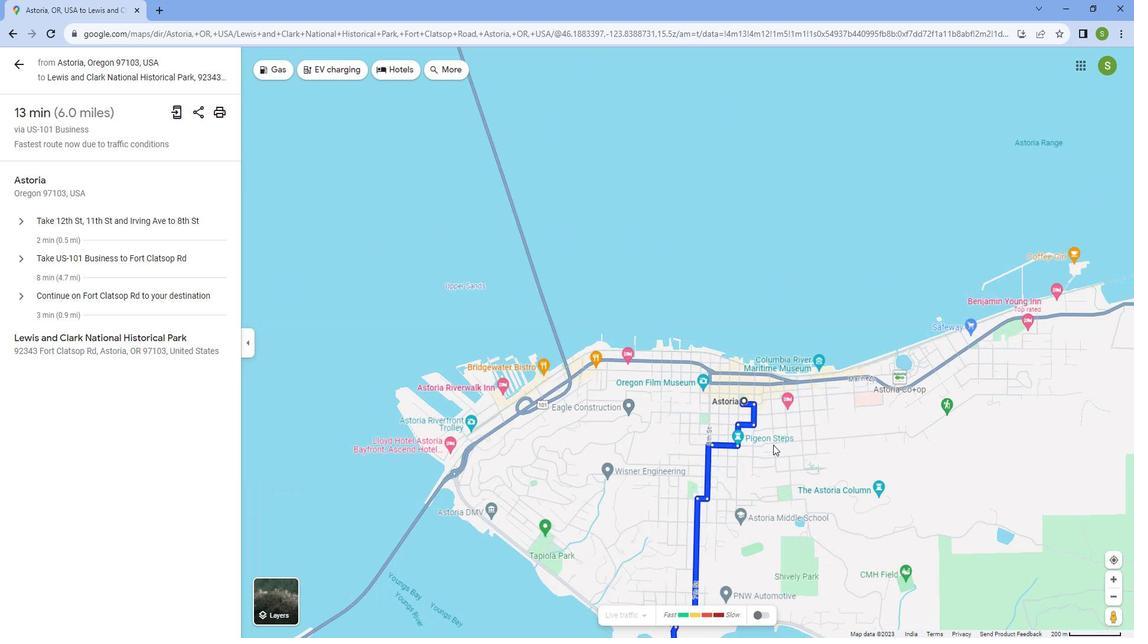 
Action: Mouse scrolled (808, 406) with delta (0, 0)
Screenshot: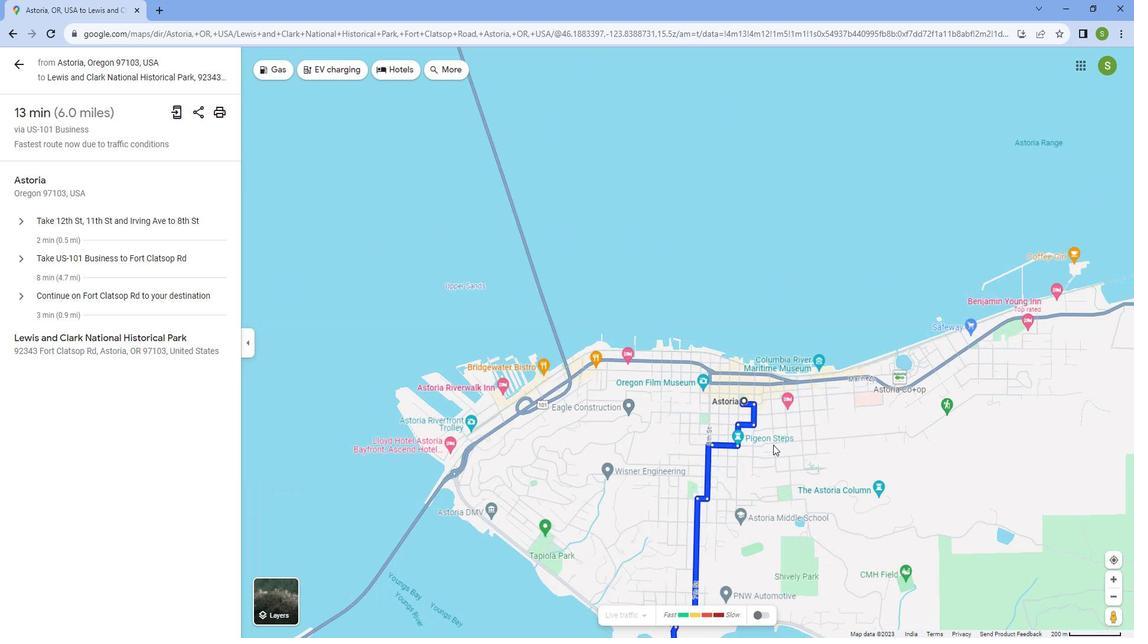 
Action: Mouse moved to (808, 404)
Screenshot: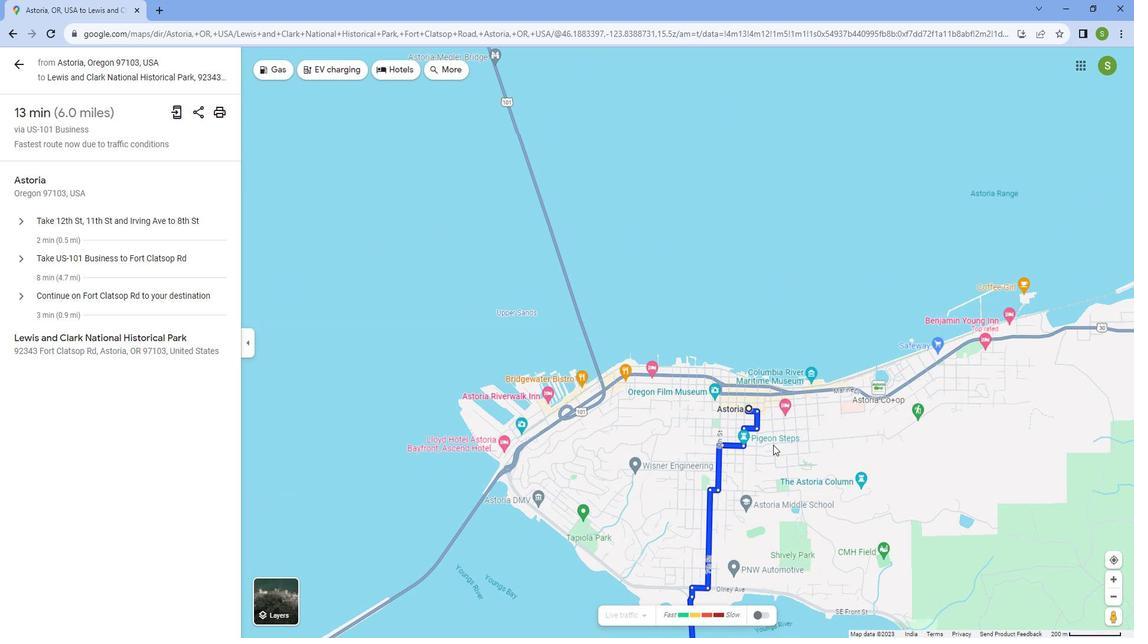 
Action: Mouse scrolled (808, 404) with delta (0, 0)
Screenshot: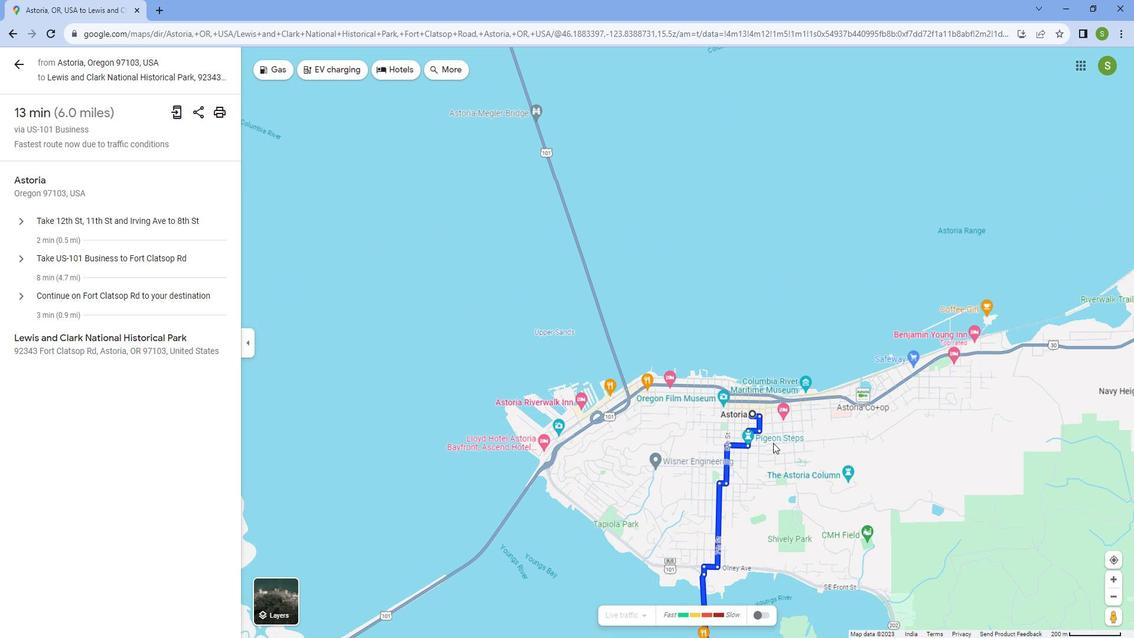 
Action: Mouse scrolled (808, 404) with delta (0, 0)
Screenshot: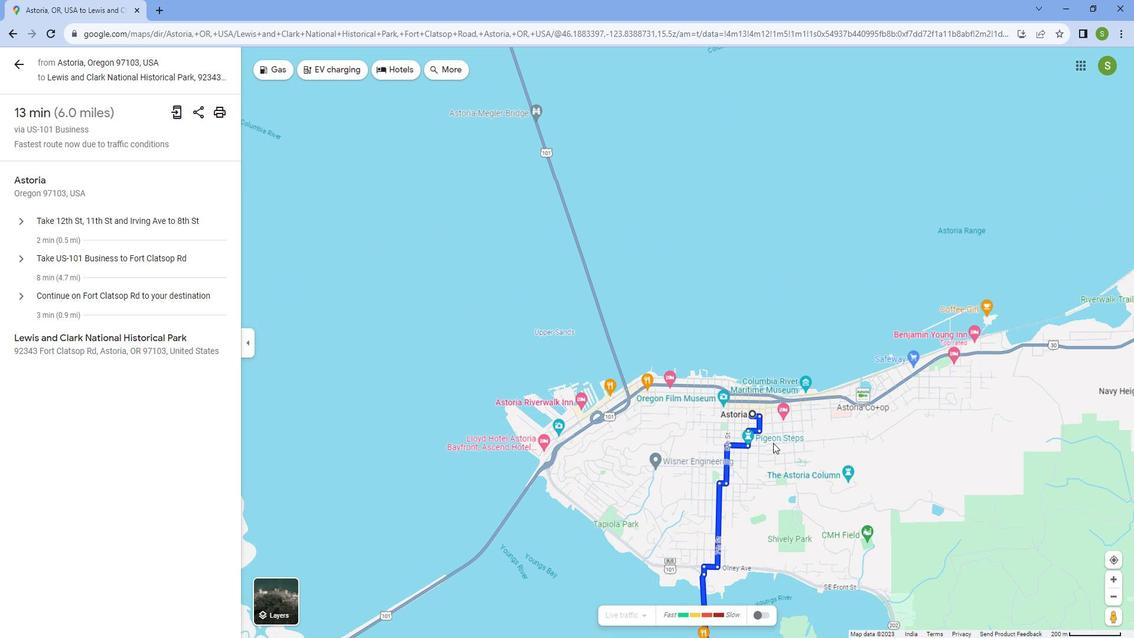 
Action: Mouse scrolled (808, 404) with delta (0, 0)
Screenshot: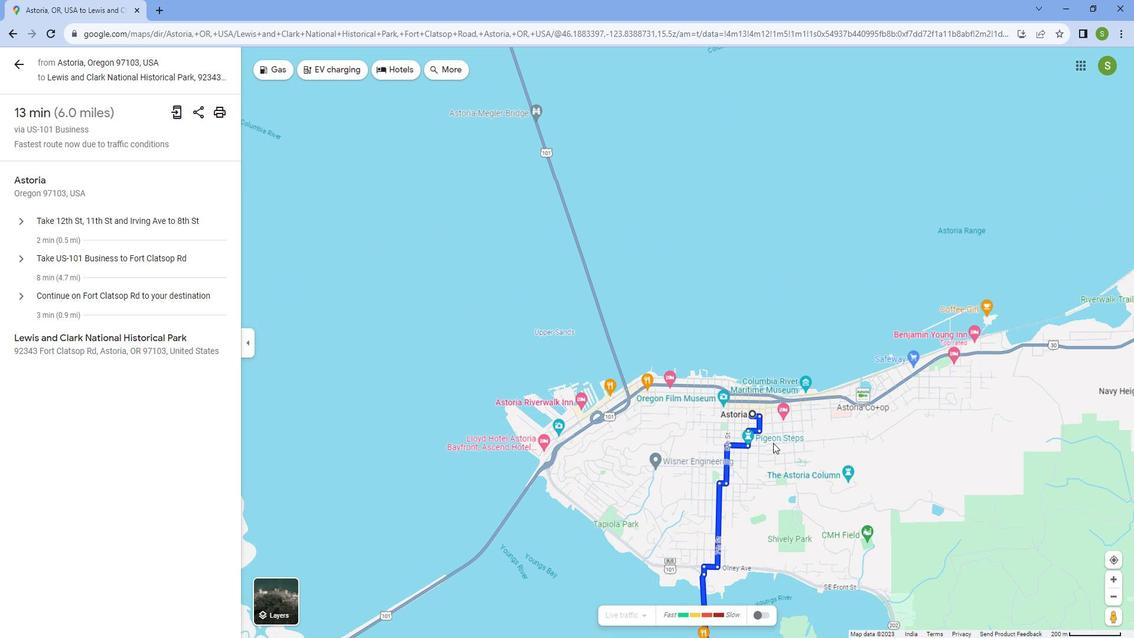 
Action: Mouse scrolled (808, 404) with delta (0, 0)
Screenshot: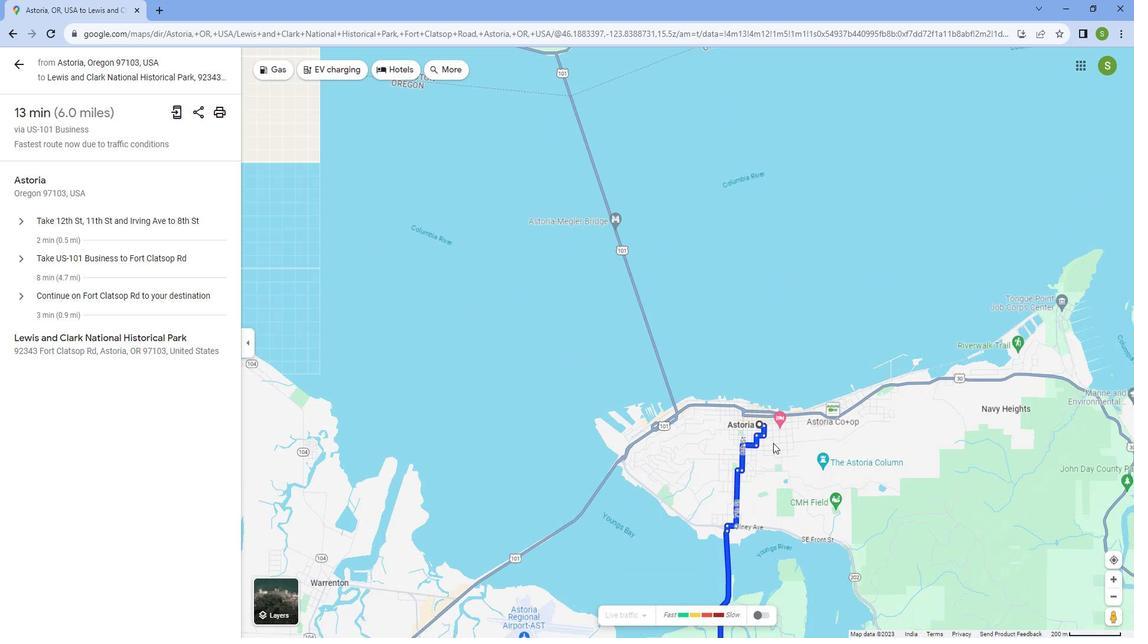 
Action: Mouse scrolled (808, 404) with delta (0, 0)
Screenshot: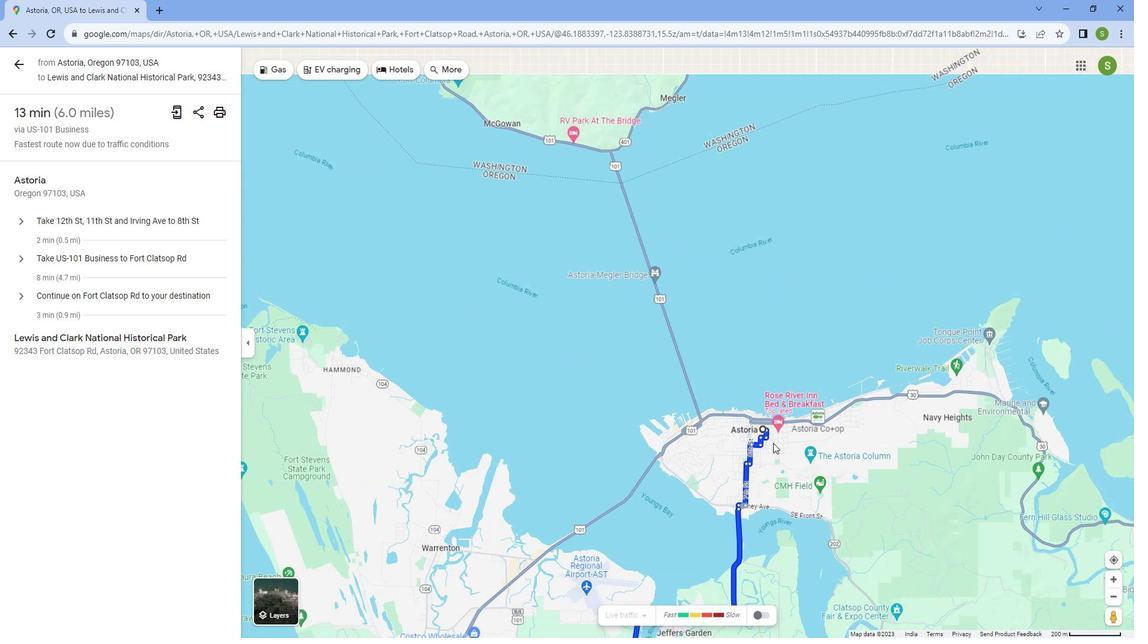 
Action: Mouse scrolled (808, 404) with delta (0, 0)
Screenshot: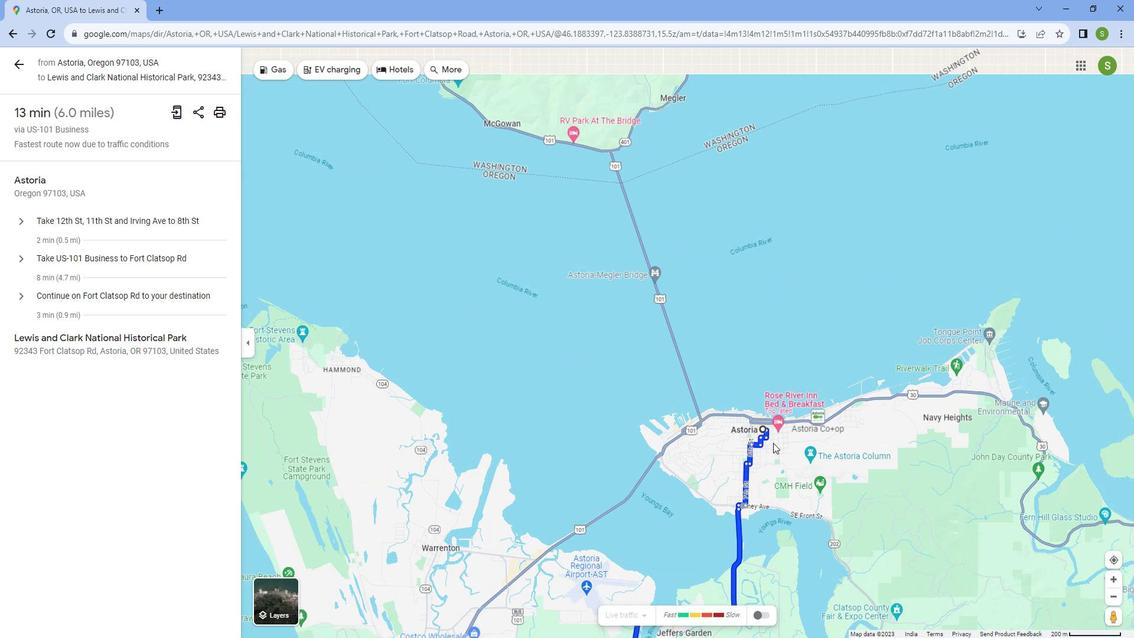 
Action: Mouse scrolled (808, 404) with delta (0, 0)
Screenshot: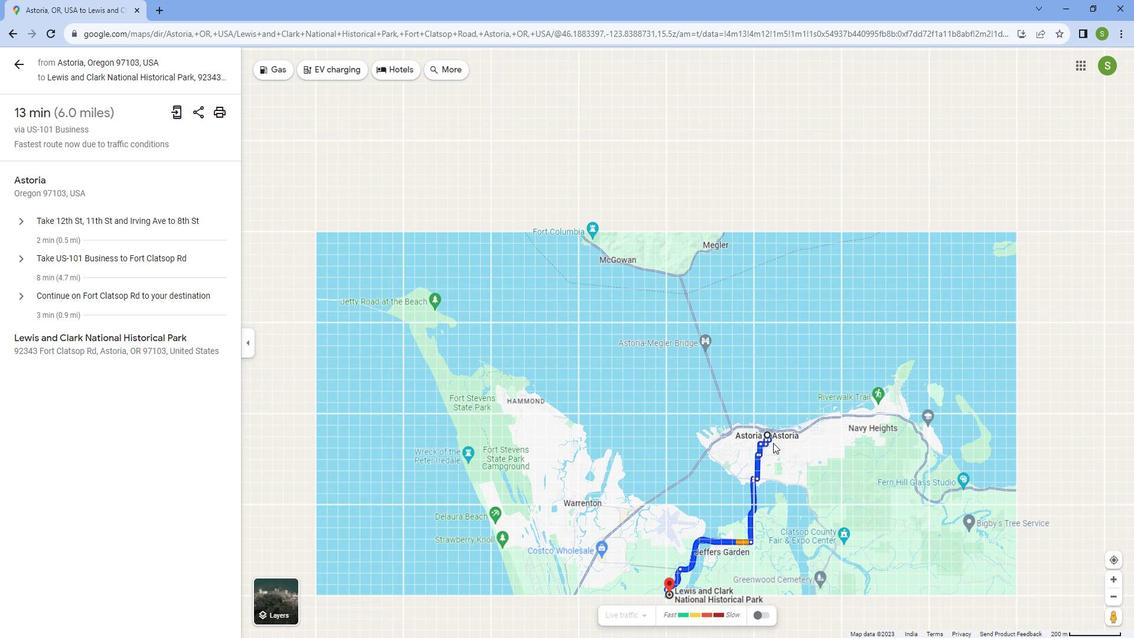 
Action: Mouse scrolled (808, 404) with delta (0, 0)
Screenshot: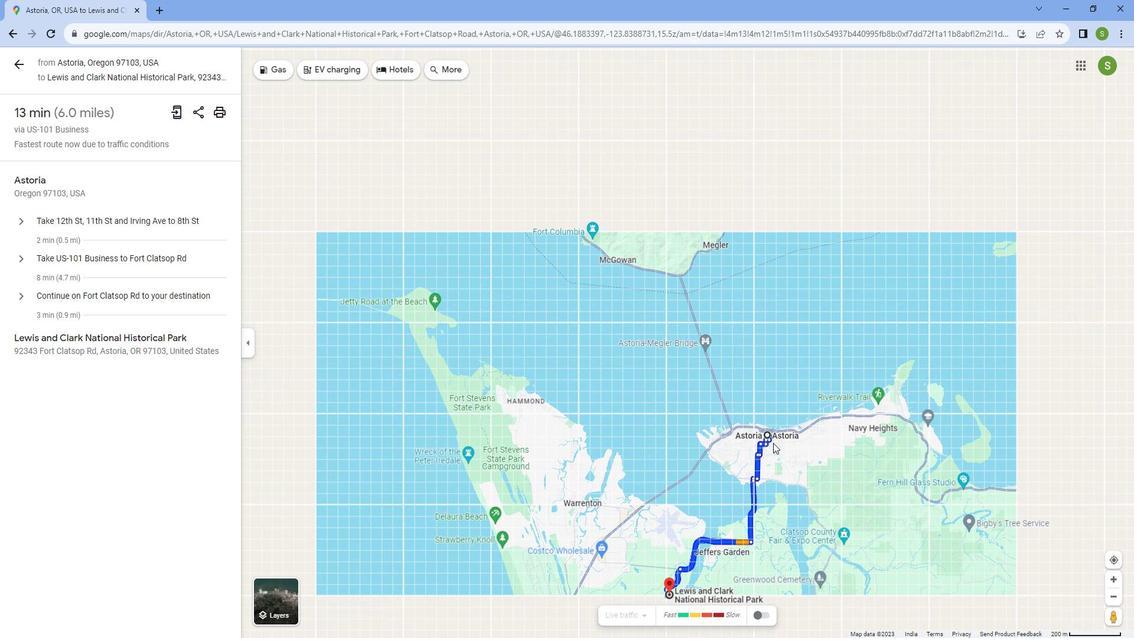 
Action: Mouse moved to (779, 445)
Screenshot: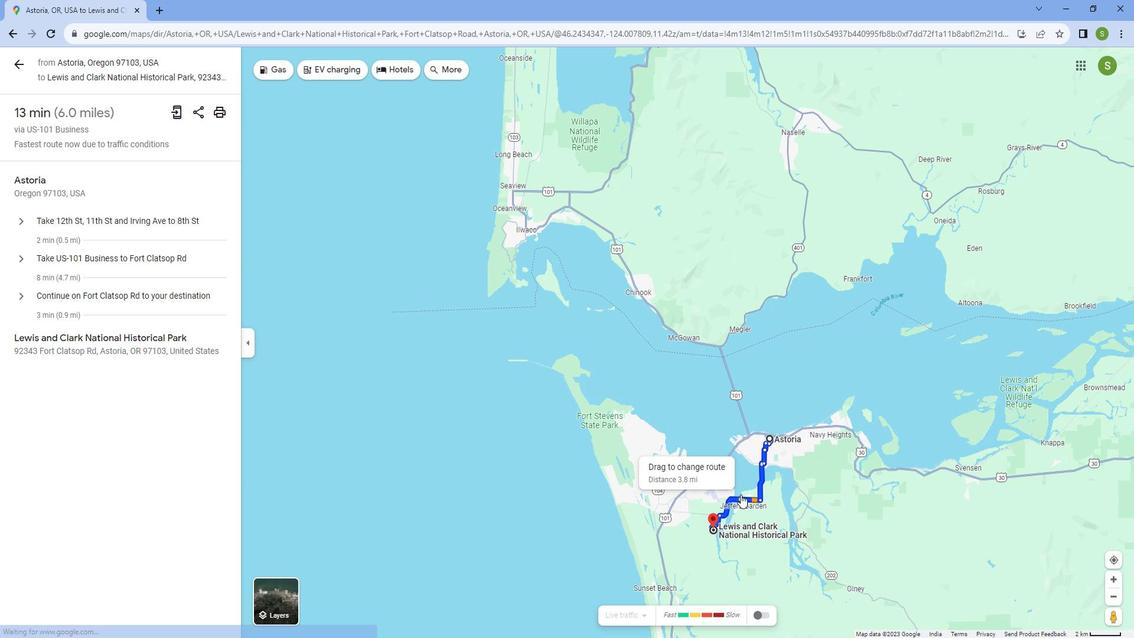 
